 Task: Look for space in Miranda de Ebro, Spain from 1st August, 2023 to 5th August, 2023 for 1 adult in price range Rs.6000 to Rs.15000. Place can be entire place with 1  bedroom having 1 bed and 1 bathroom. Property type can be house, flat, guest house. Amenities needed are: wifi, washing machine. Booking option can be shelf check-in. Required host language is English.
Action: Mouse moved to (265, 148)
Screenshot: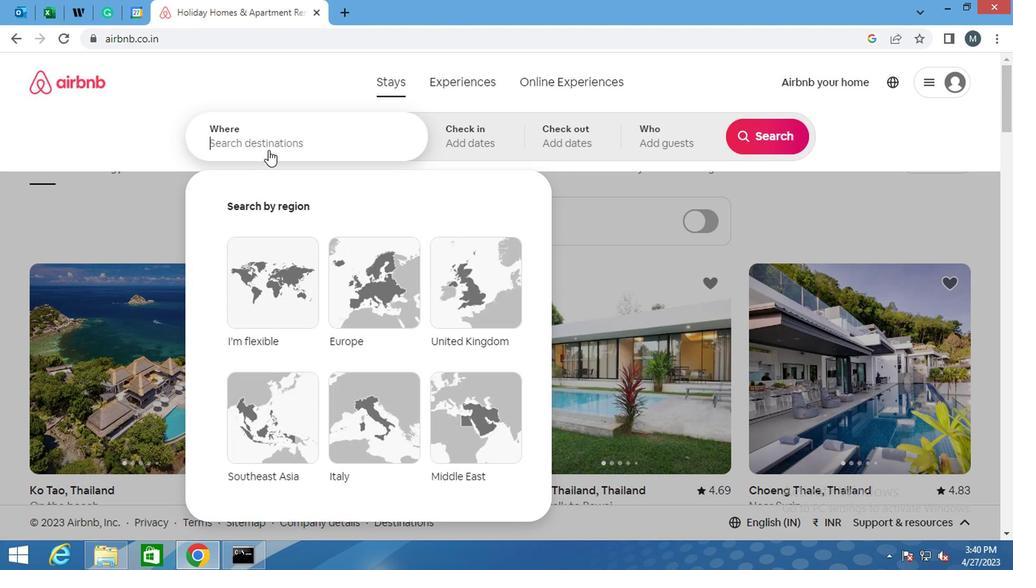 
Action: Mouse pressed left at (265, 148)
Screenshot: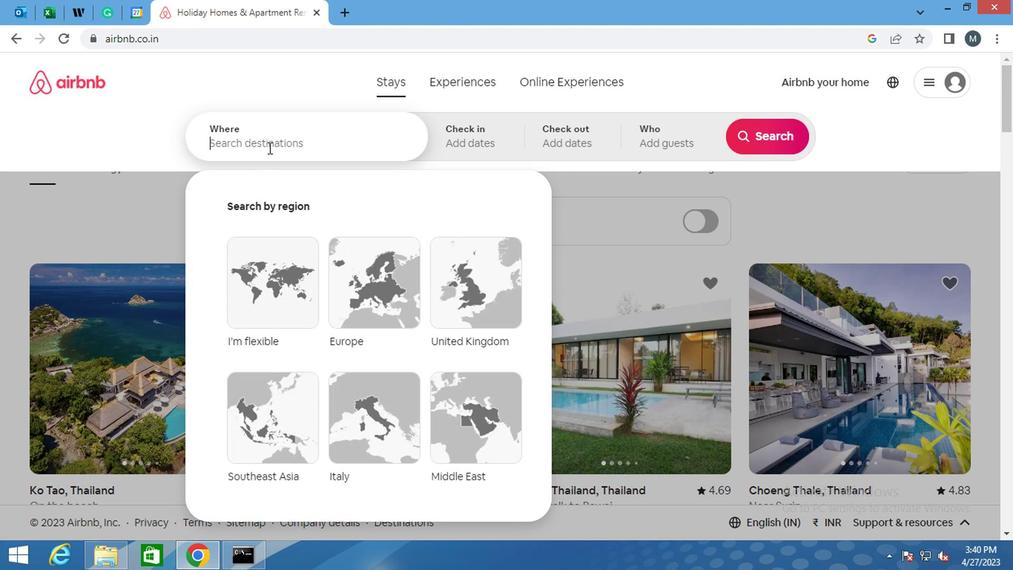 
Action: Mouse moved to (265, 147)
Screenshot: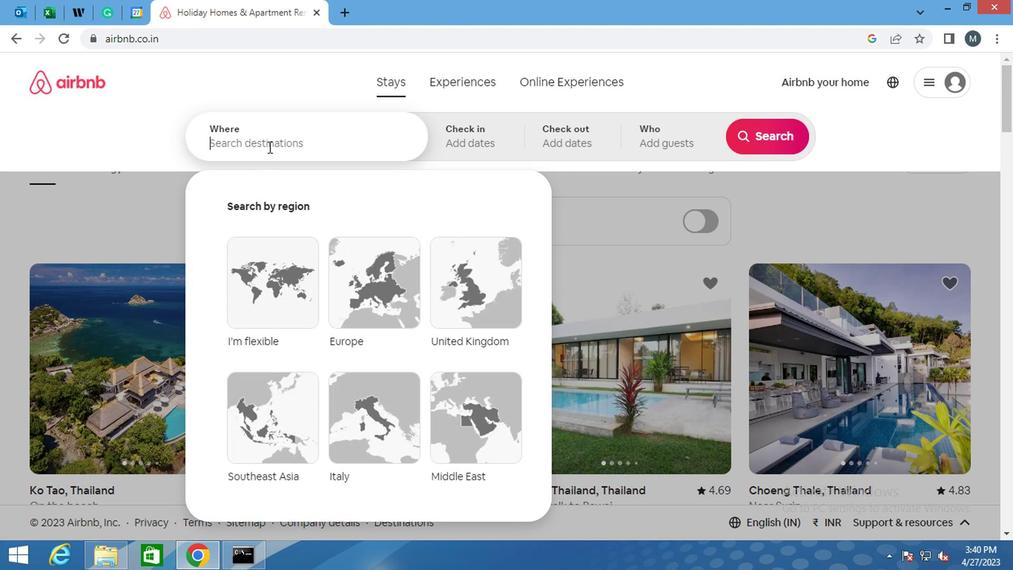 
Action: Key pressed <Key.shift>MIRANDA<Key.space>DE<Key.space><Key.shift>EBRO,<Key.space><Key.shift>S
Screenshot: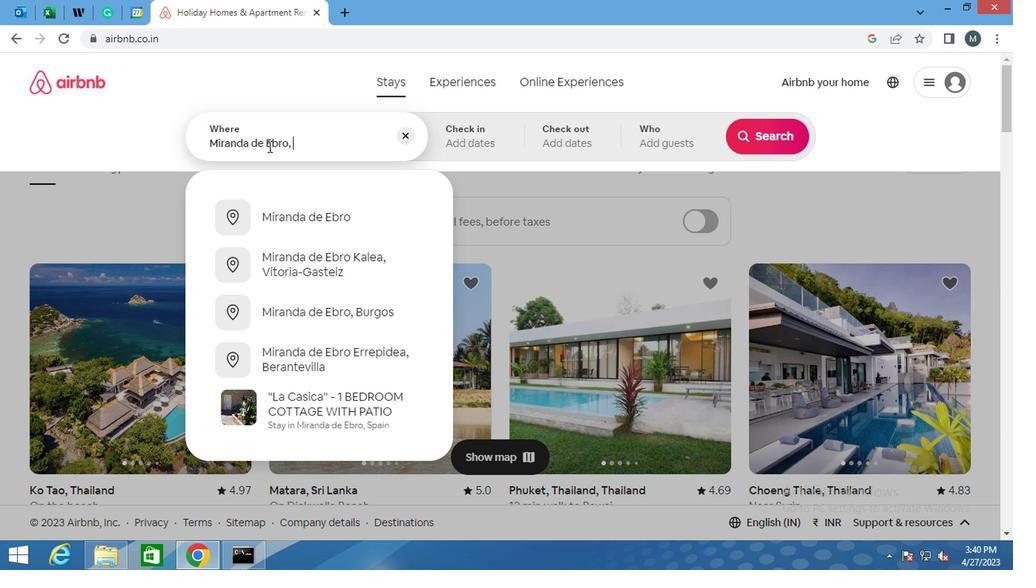 
Action: Mouse moved to (325, 224)
Screenshot: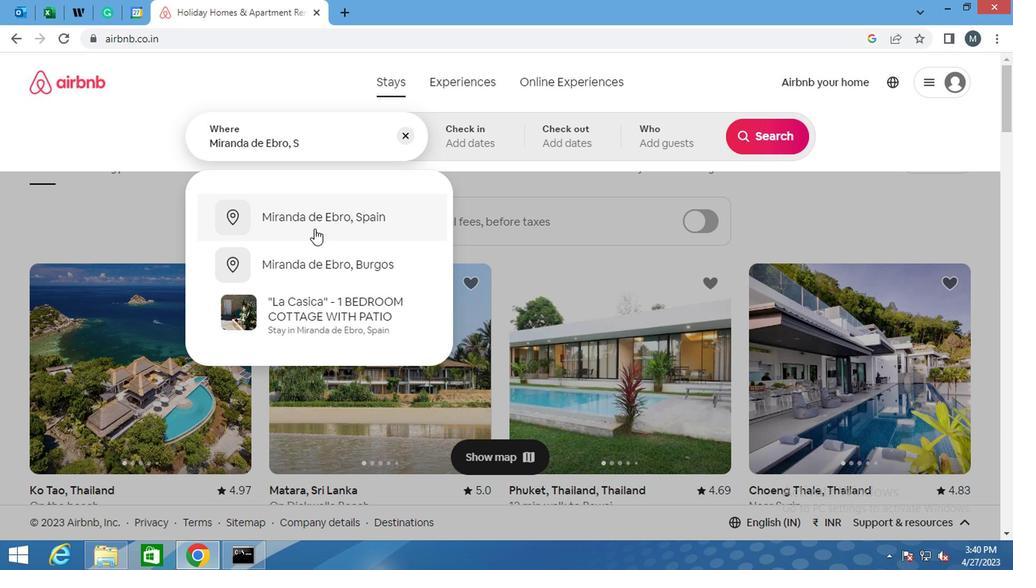 
Action: Mouse pressed left at (325, 224)
Screenshot: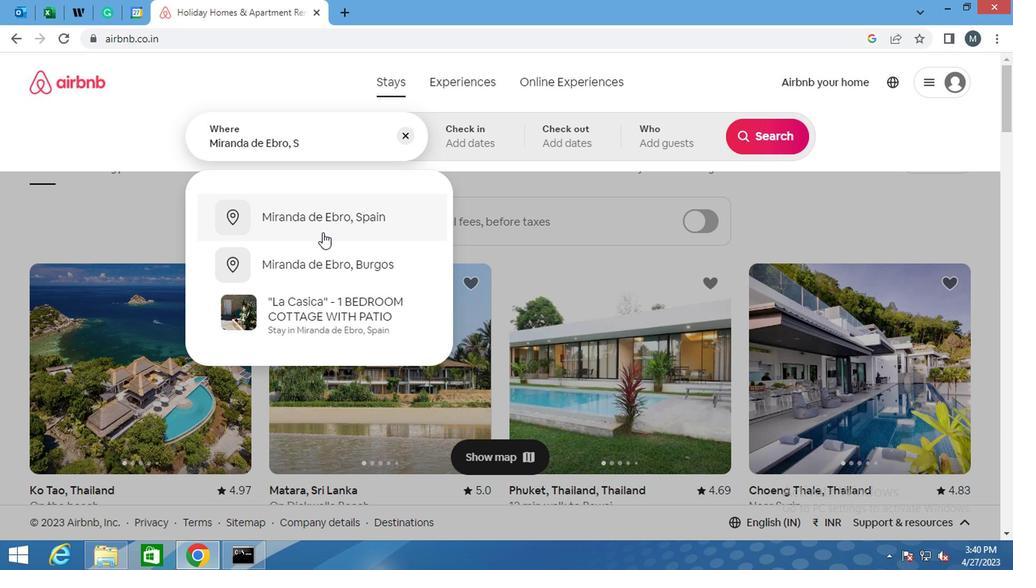 
Action: Mouse moved to (762, 252)
Screenshot: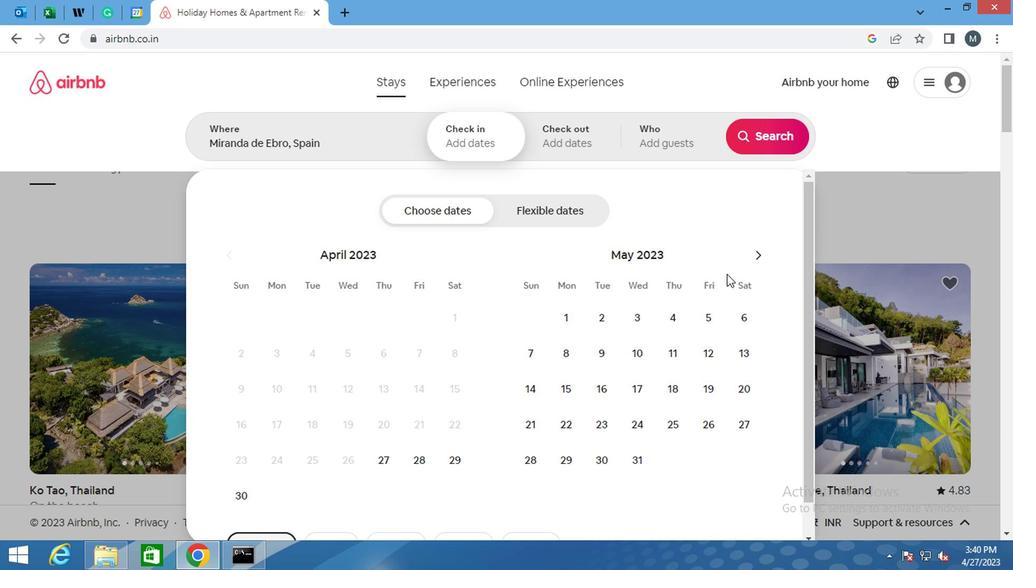 
Action: Mouse pressed left at (762, 252)
Screenshot: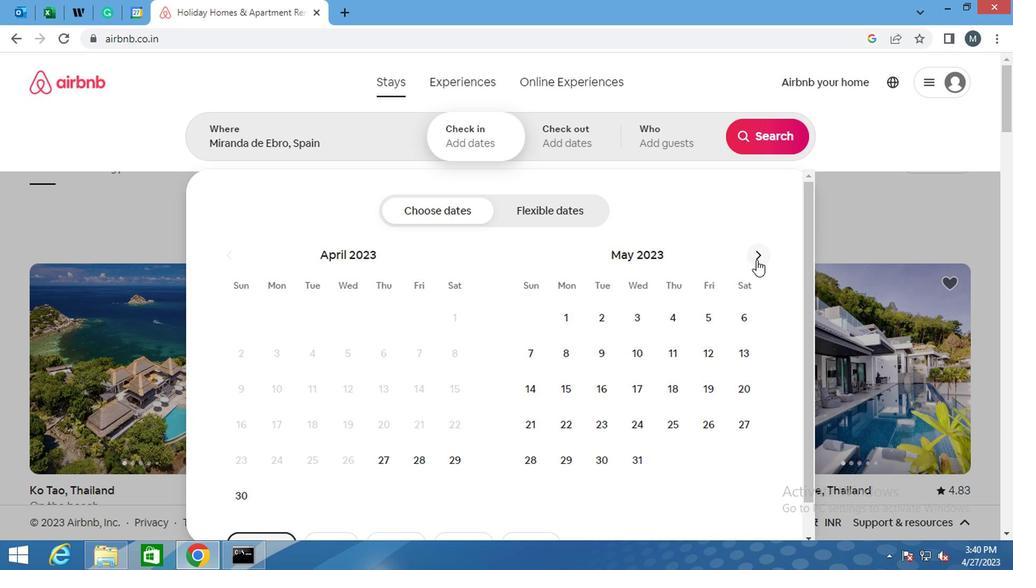 
Action: Mouse moved to (758, 257)
Screenshot: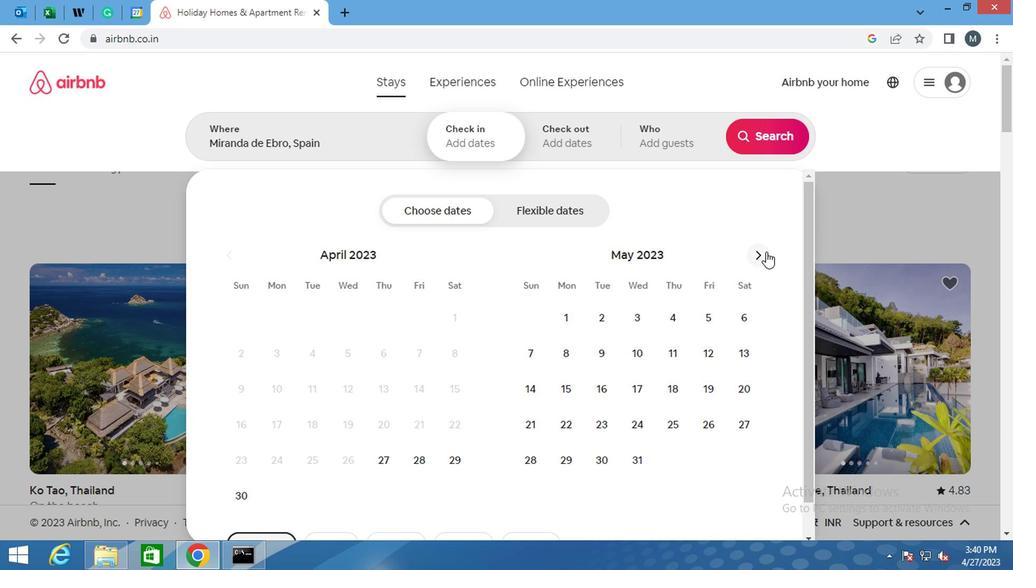 
Action: Mouse pressed left at (758, 257)
Screenshot: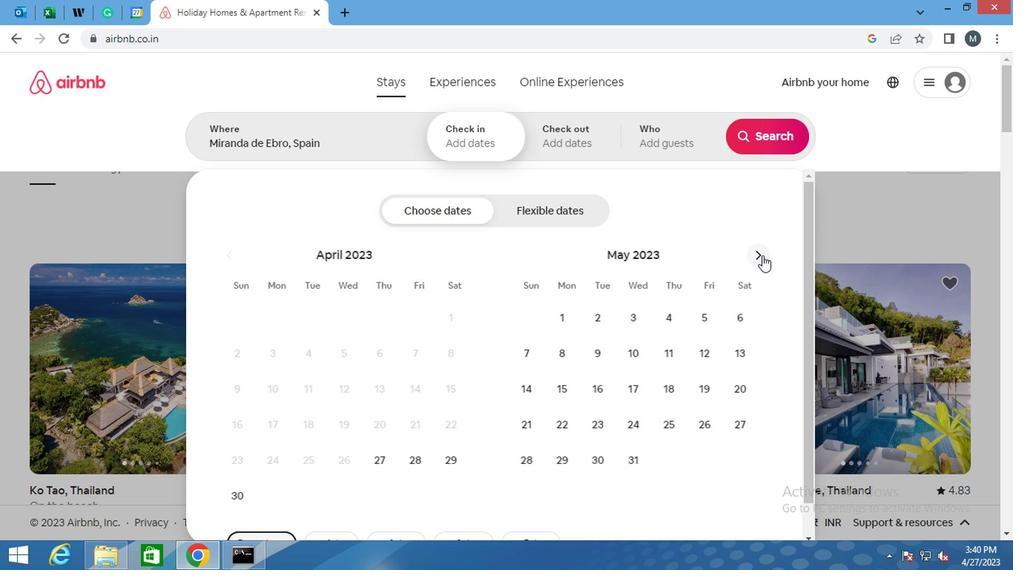 
Action: Mouse pressed left at (758, 257)
Screenshot: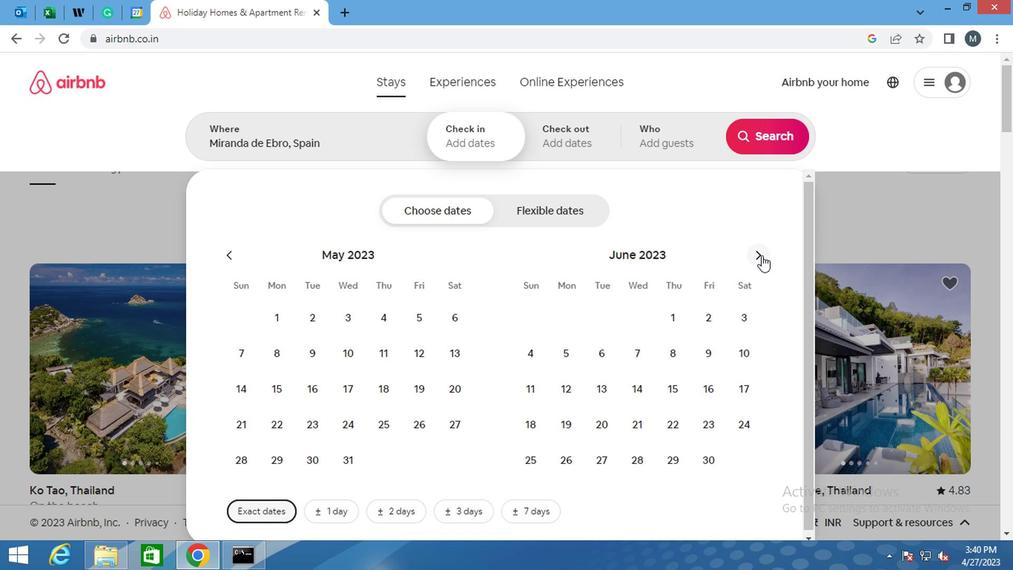 
Action: Mouse moved to (604, 326)
Screenshot: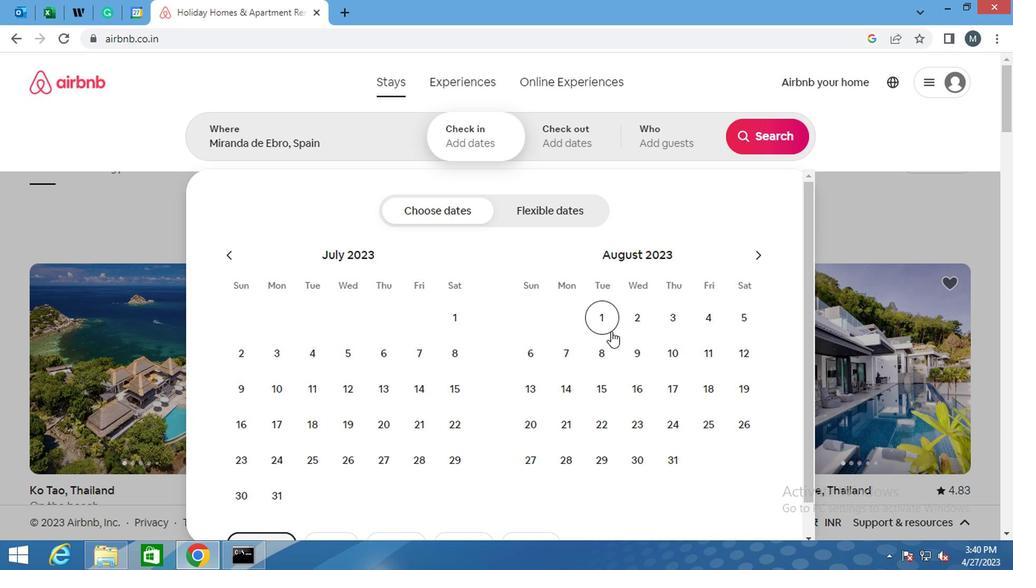 
Action: Mouse pressed left at (604, 326)
Screenshot: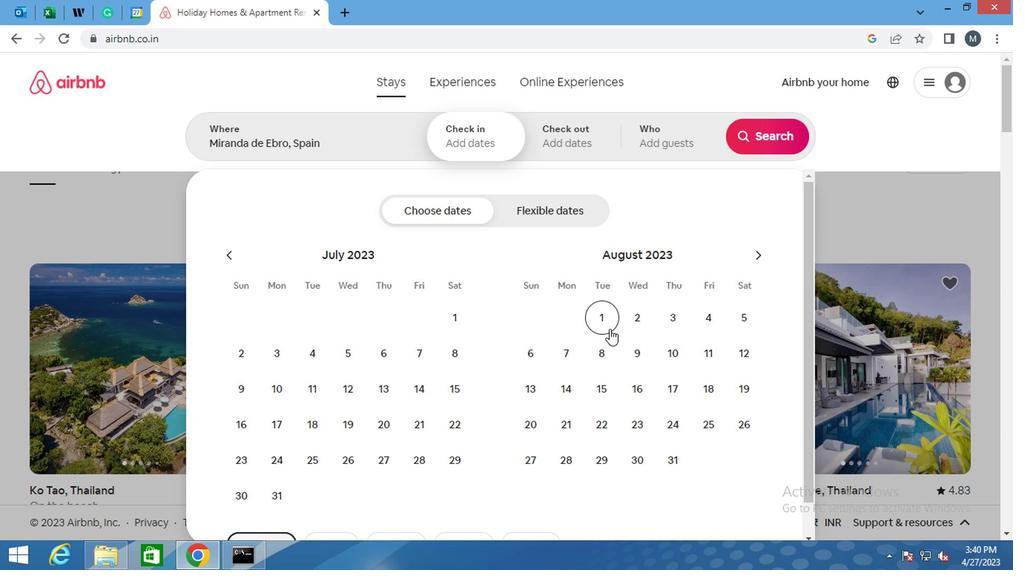 
Action: Mouse moved to (736, 320)
Screenshot: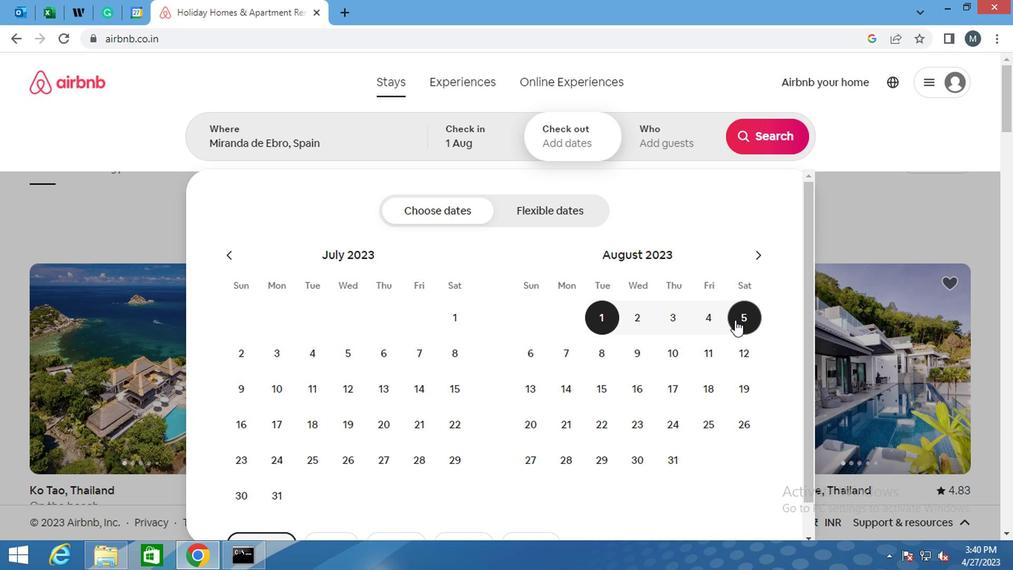 
Action: Mouse pressed left at (736, 320)
Screenshot: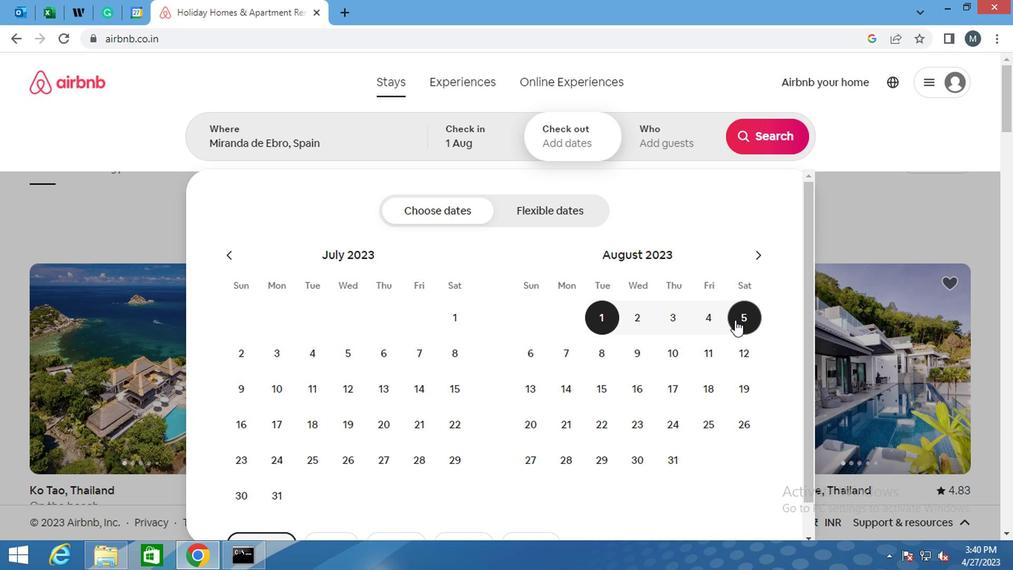 
Action: Mouse moved to (653, 139)
Screenshot: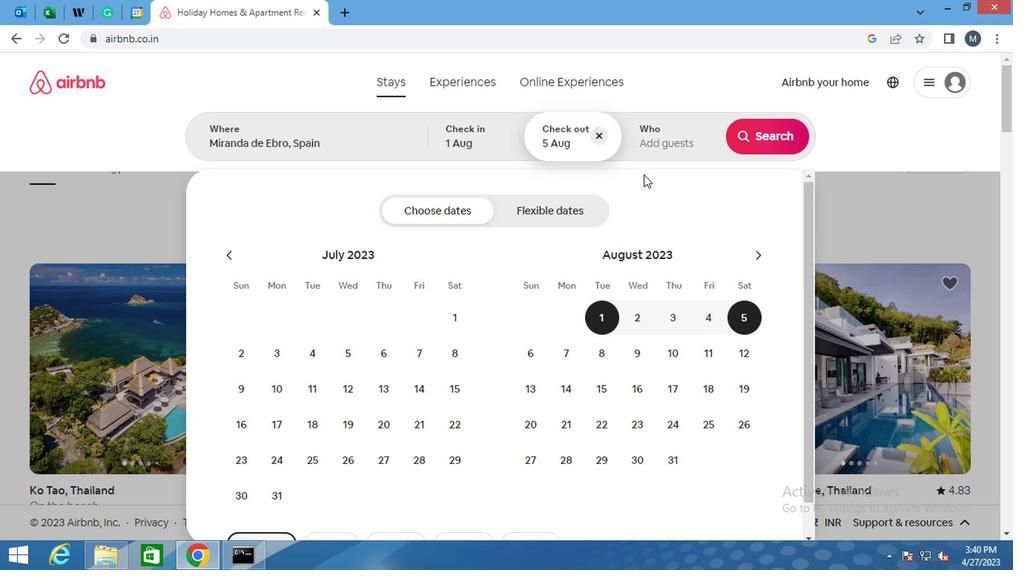 
Action: Mouse pressed left at (653, 139)
Screenshot: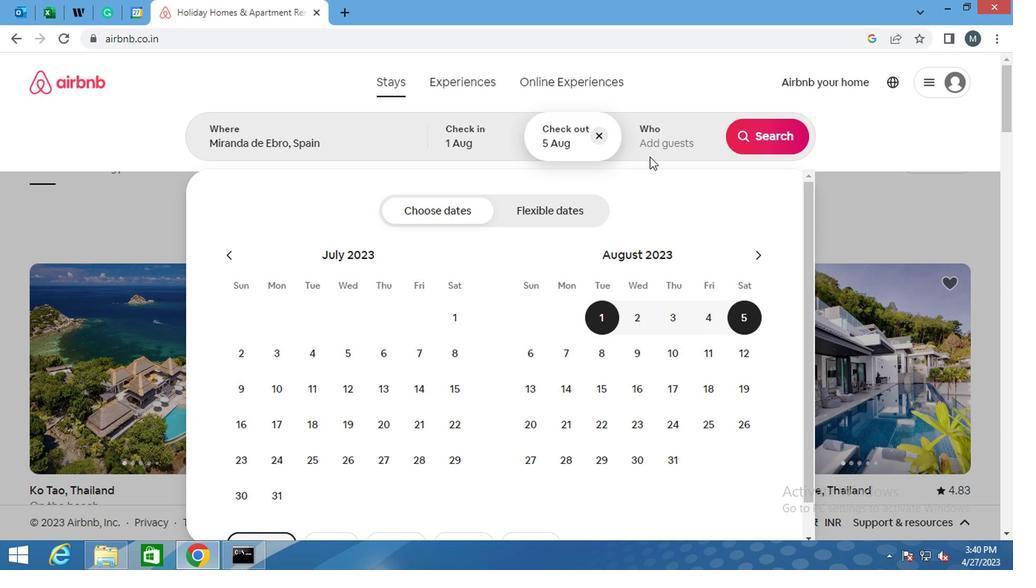 
Action: Mouse moved to (770, 212)
Screenshot: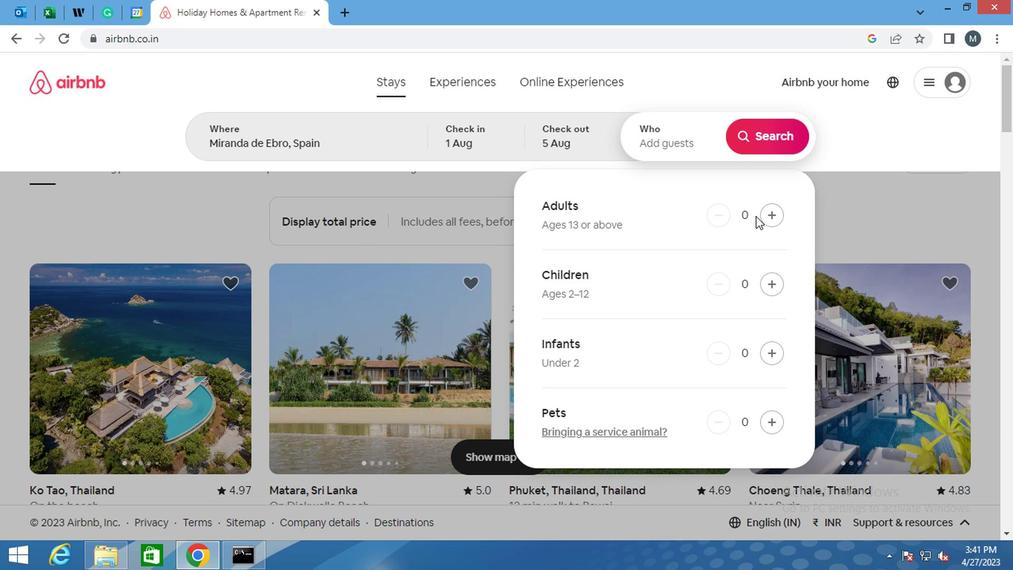 
Action: Mouse pressed left at (770, 212)
Screenshot: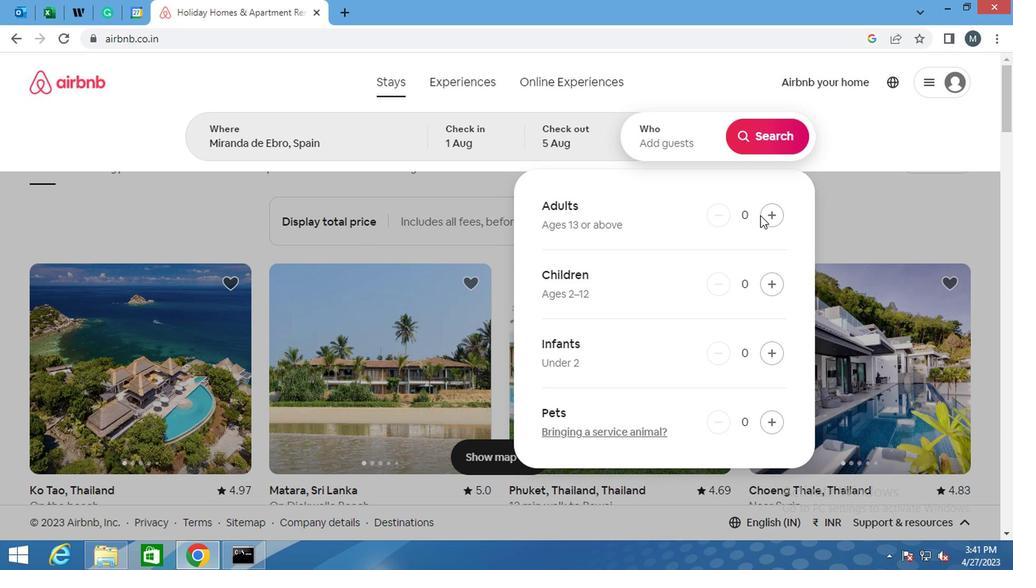 
Action: Mouse moved to (767, 139)
Screenshot: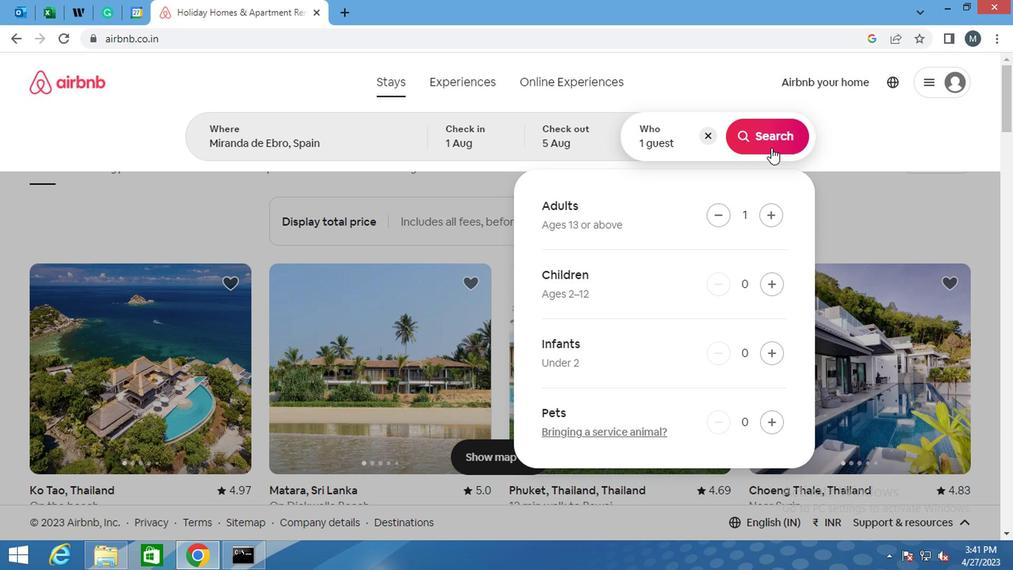 
Action: Mouse pressed left at (767, 139)
Screenshot: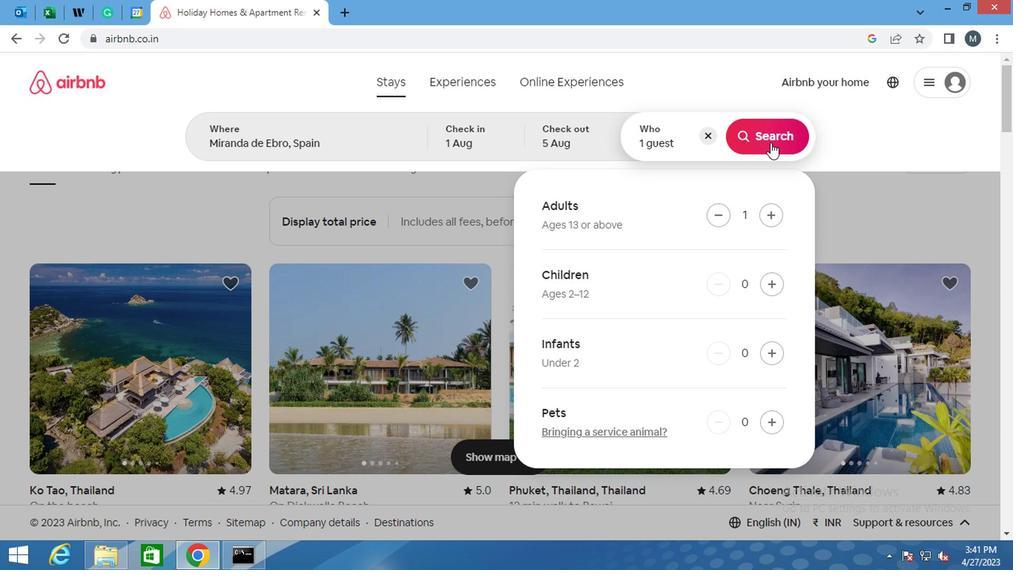 
Action: Mouse moved to (953, 142)
Screenshot: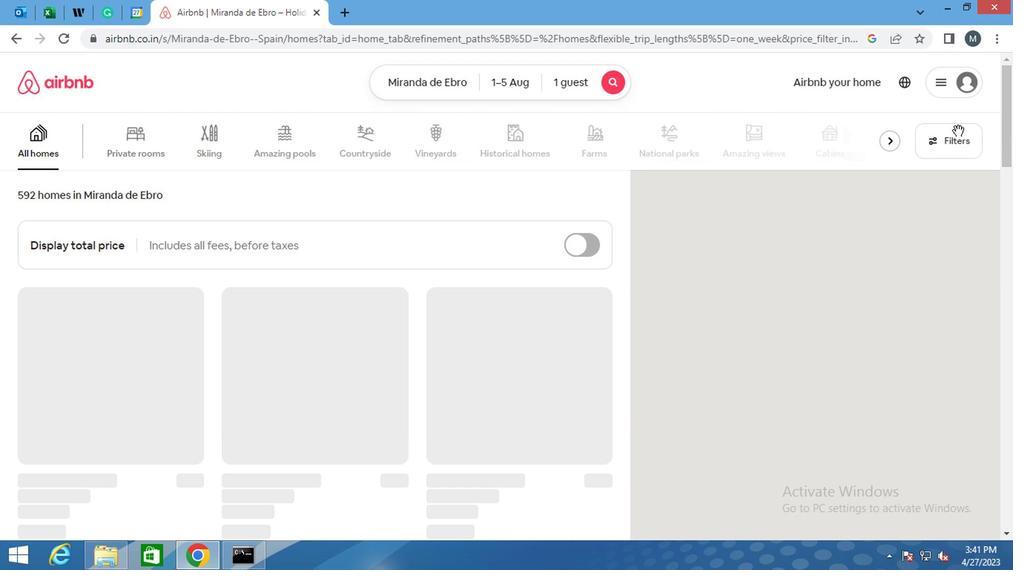 
Action: Mouse pressed left at (953, 142)
Screenshot: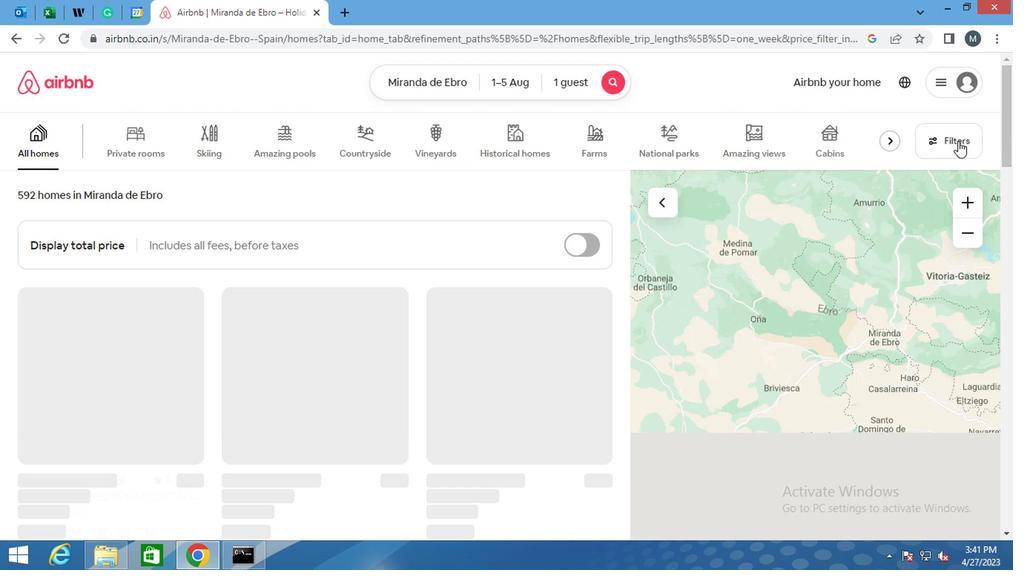 
Action: Mouse moved to (352, 332)
Screenshot: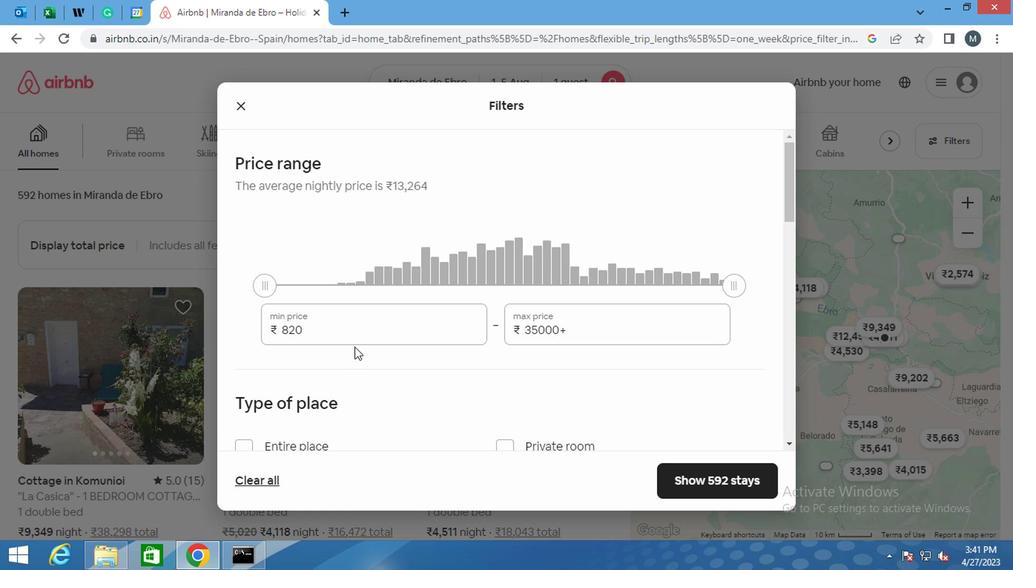 
Action: Mouse pressed left at (352, 332)
Screenshot: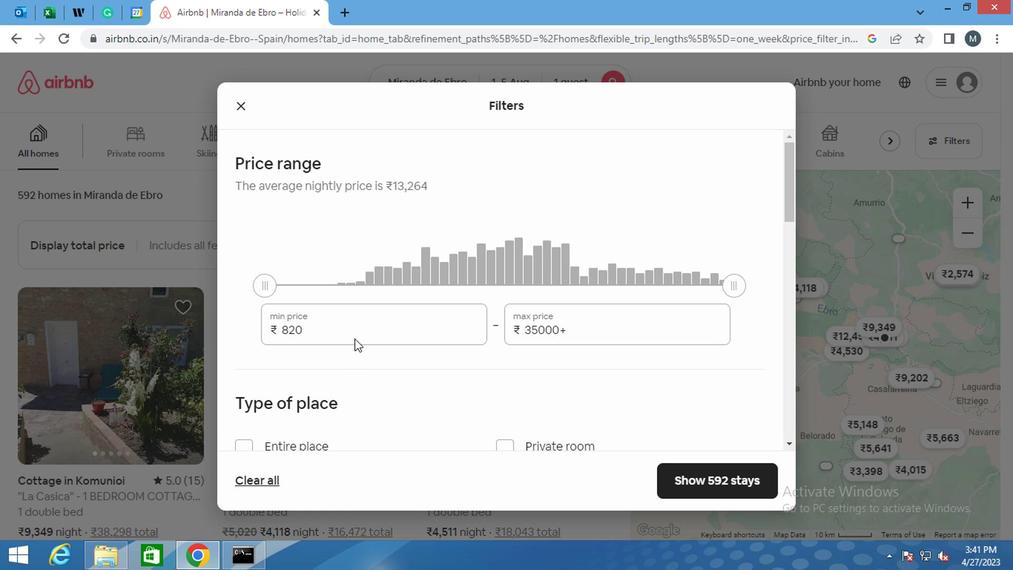 
Action: Mouse moved to (216, 343)
Screenshot: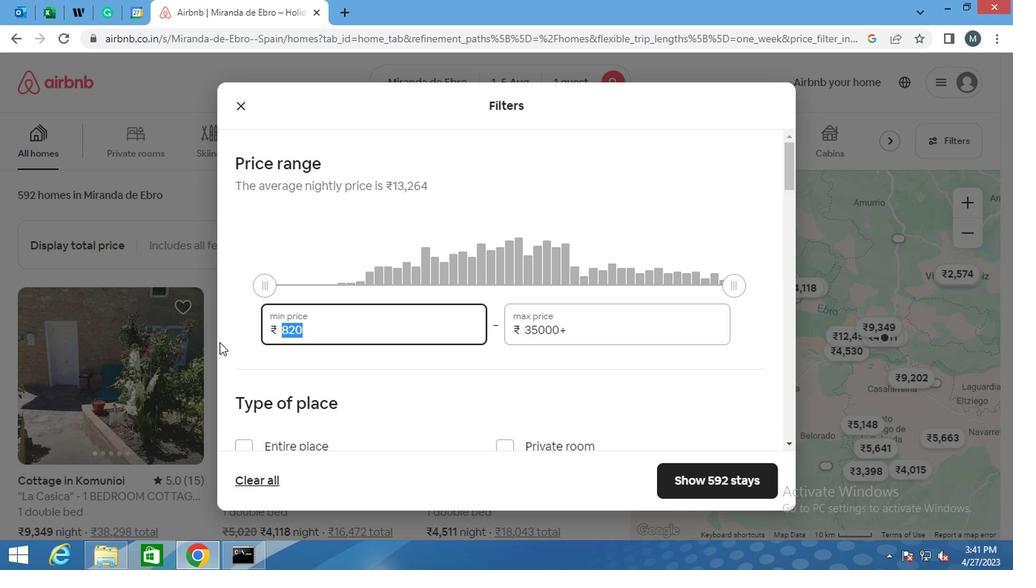 
Action: Key pressed 6000
Screenshot: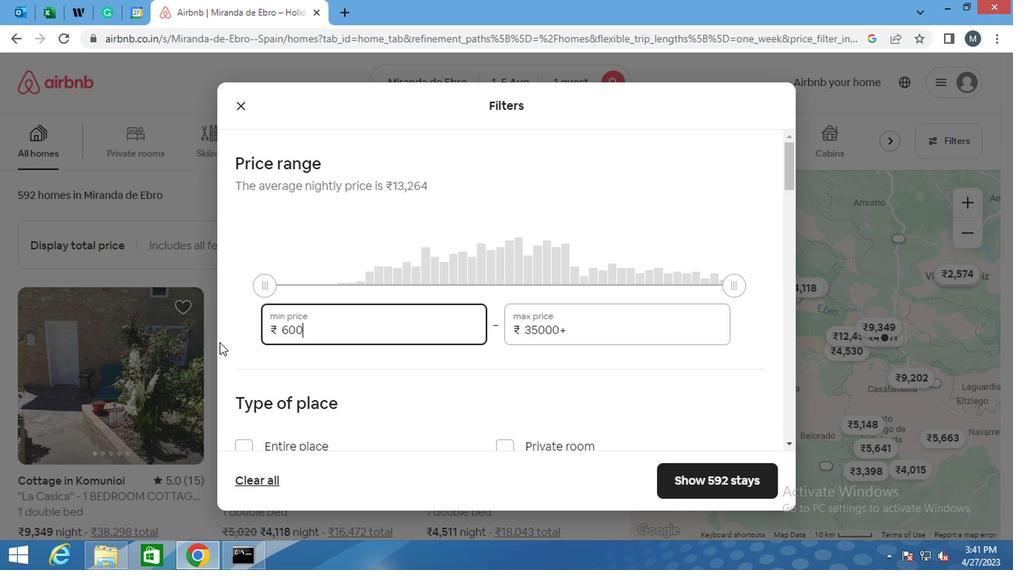 
Action: Mouse moved to (563, 332)
Screenshot: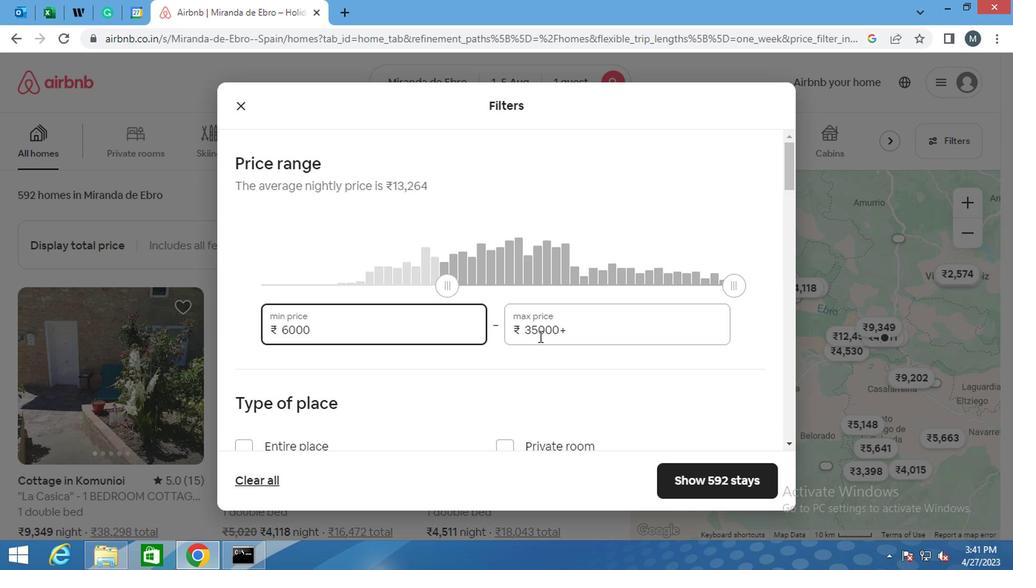 
Action: Mouse pressed left at (563, 332)
Screenshot: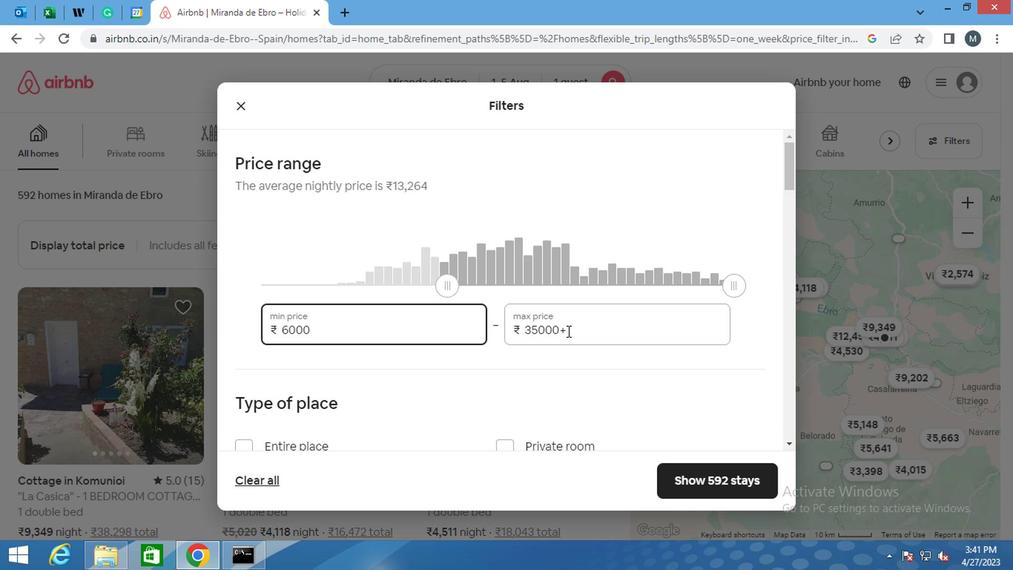 
Action: Mouse moved to (493, 333)
Screenshot: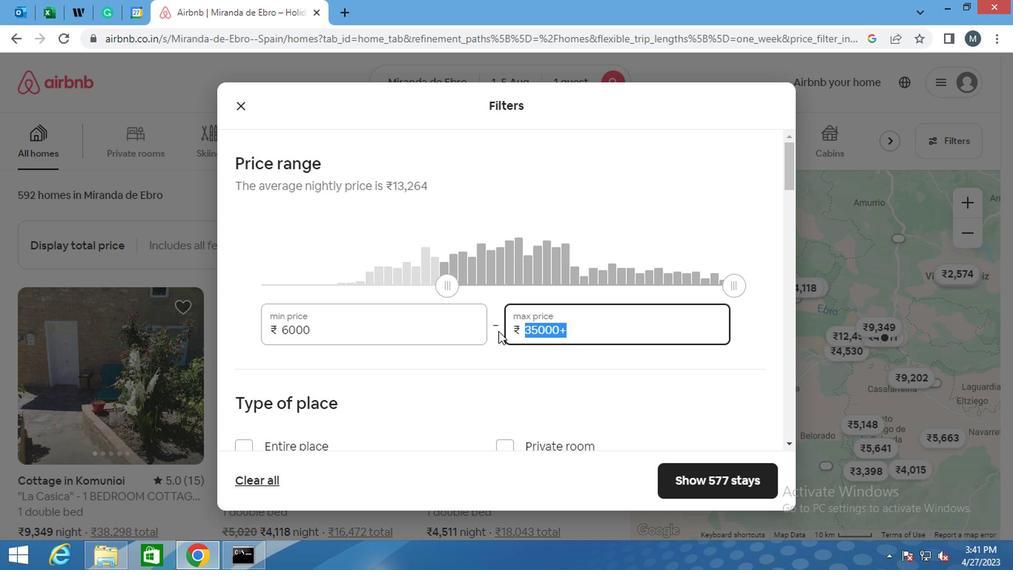 
Action: Key pressed 1
Screenshot: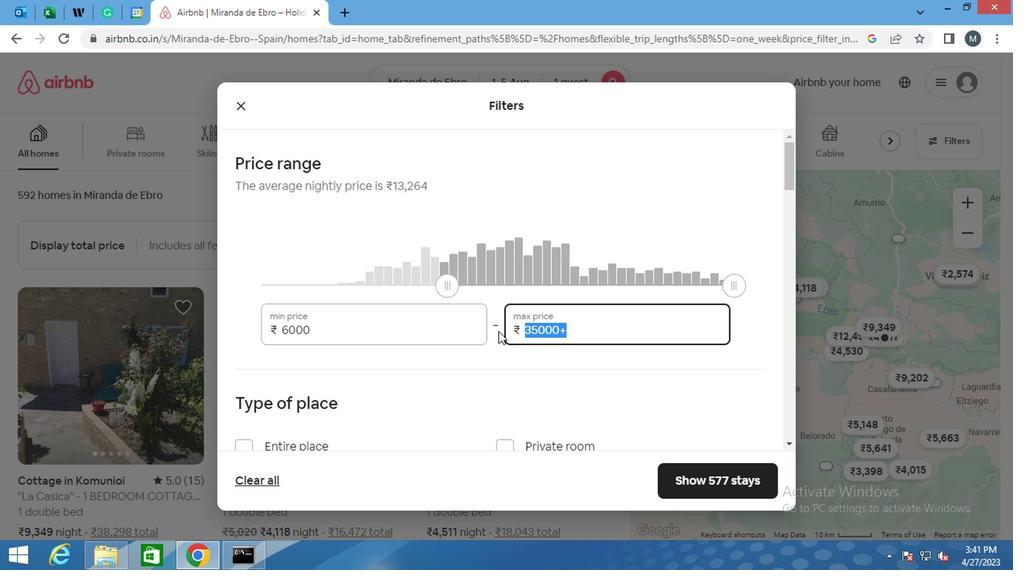 
Action: Mouse moved to (491, 333)
Screenshot: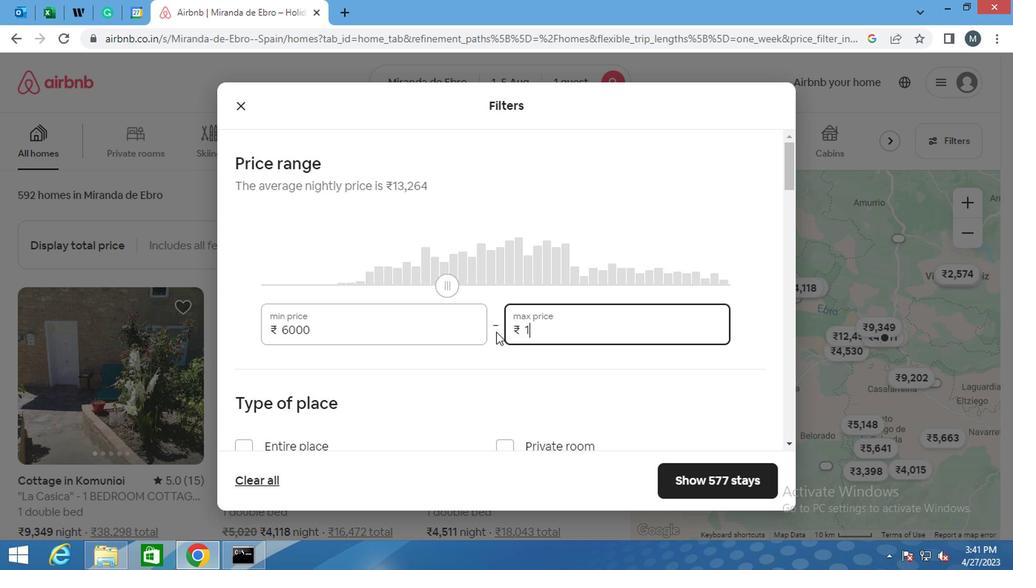 
Action: Key pressed 5000
Screenshot: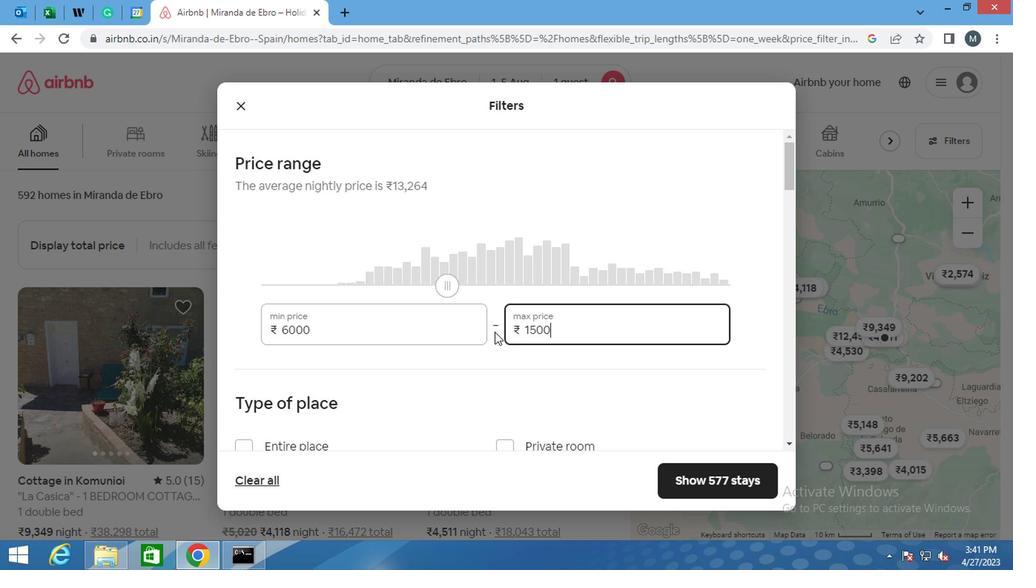 
Action: Mouse moved to (445, 328)
Screenshot: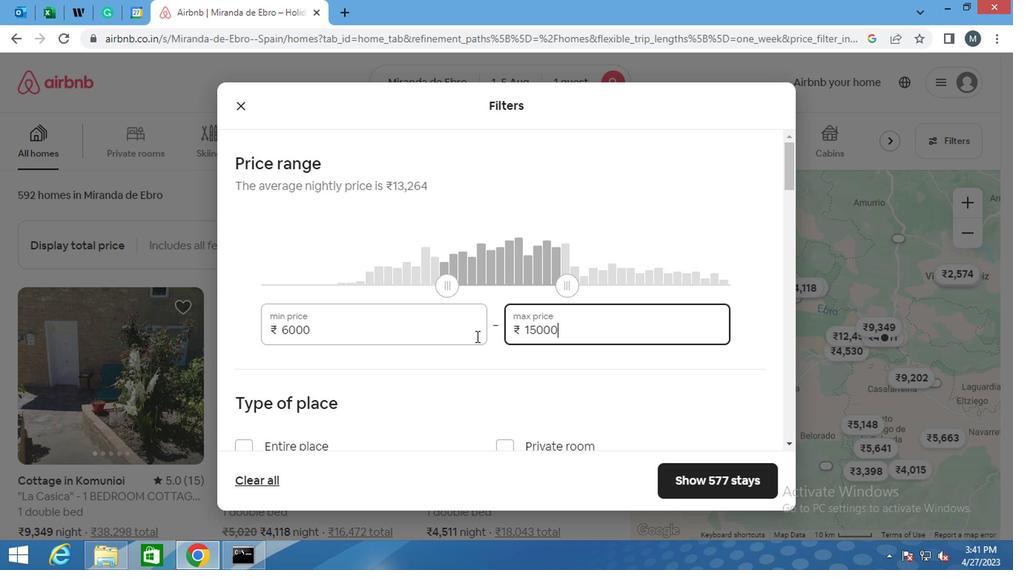
Action: Mouse scrolled (445, 328) with delta (0, 0)
Screenshot: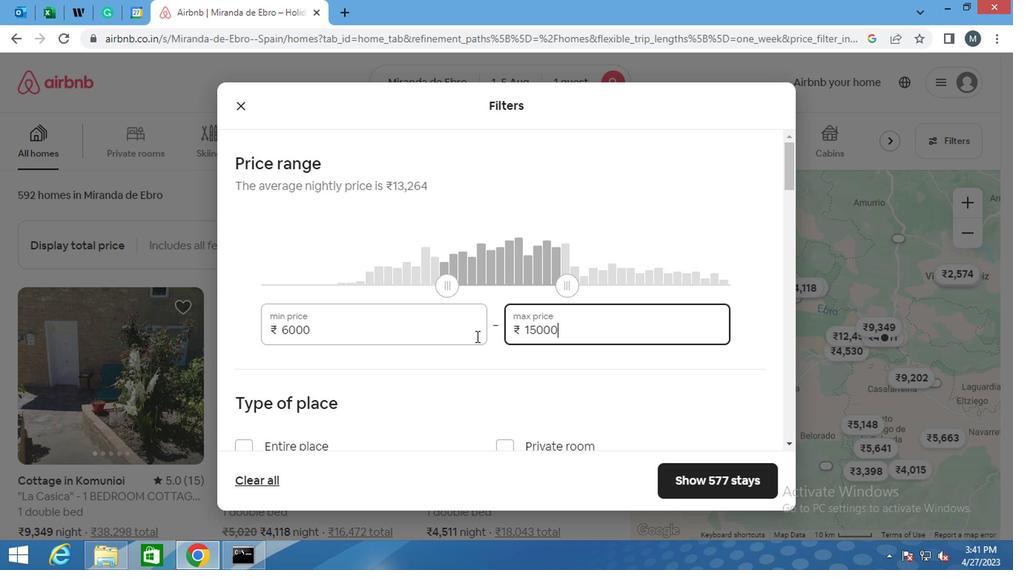 
Action: Mouse moved to (443, 328)
Screenshot: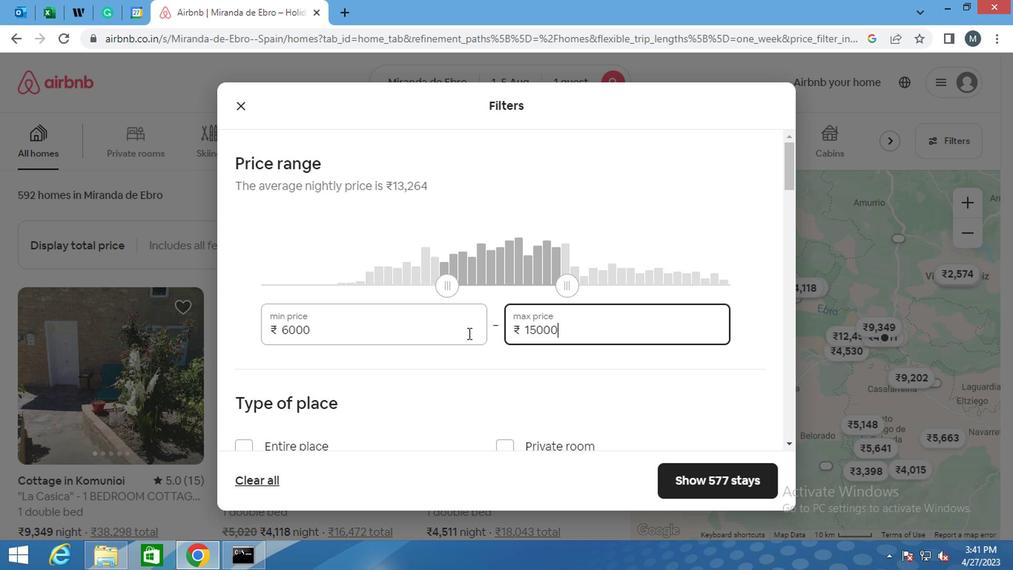 
Action: Mouse scrolled (443, 328) with delta (0, 0)
Screenshot: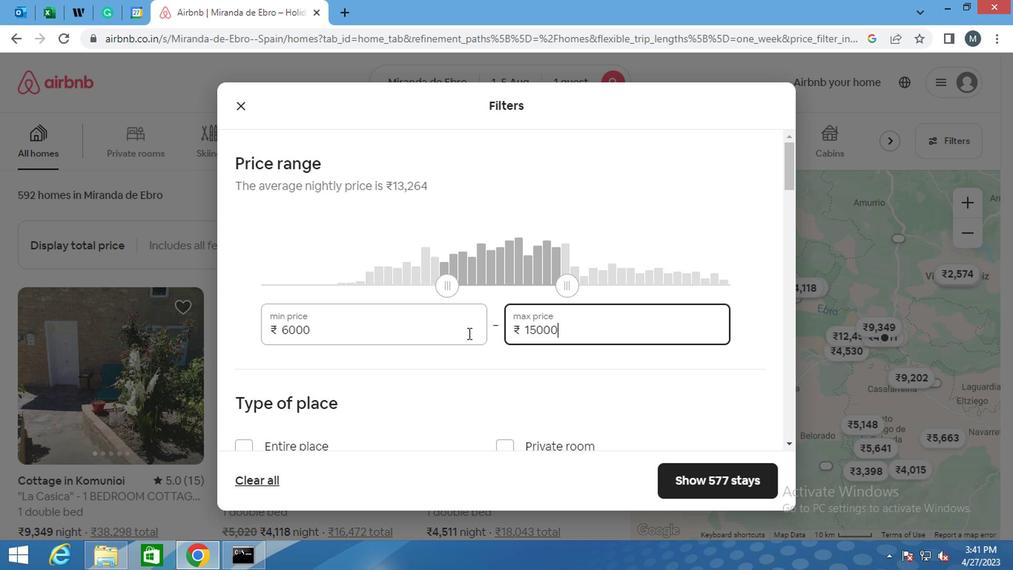 
Action: Mouse moved to (233, 299)
Screenshot: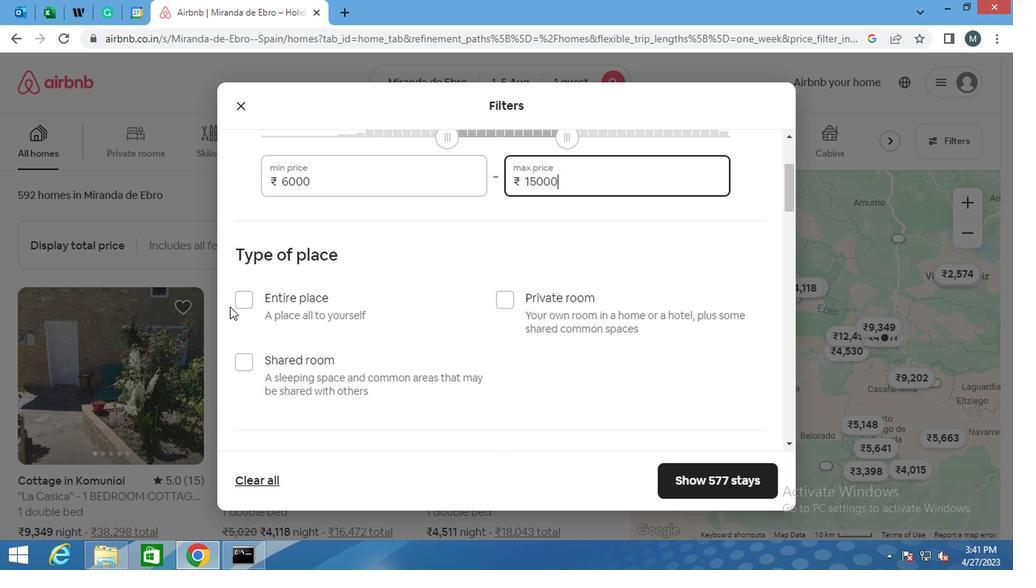 
Action: Mouse pressed left at (233, 299)
Screenshot: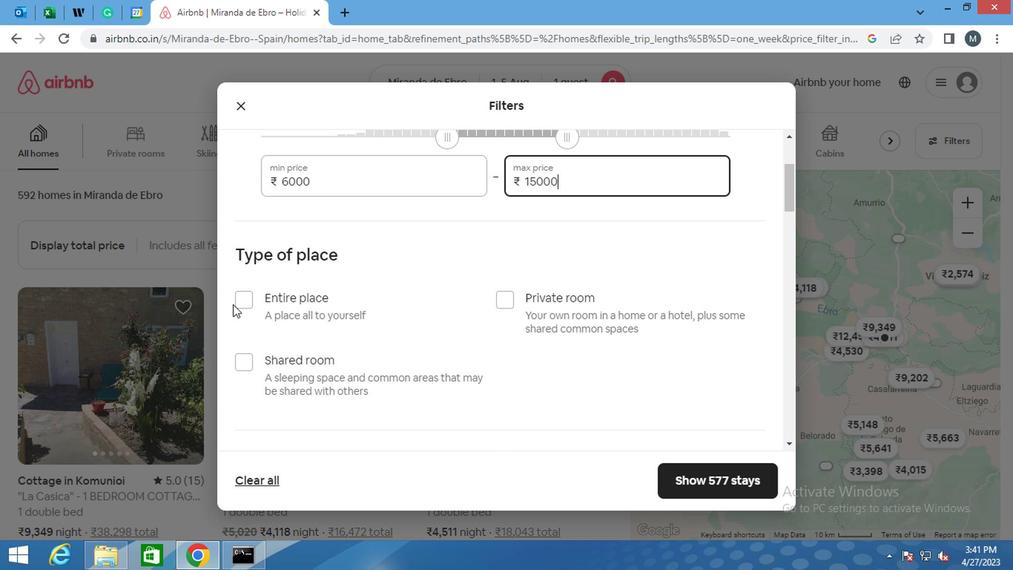 
Action: Mouse moved to (299, 312)
Screenshot: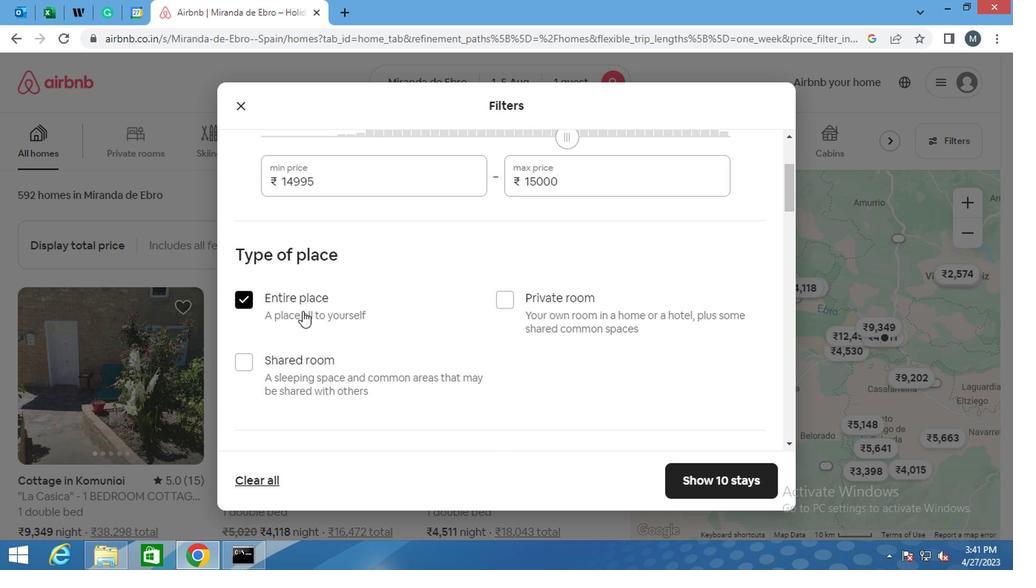 
Action: Mouse scrolled (299, 311) with delta (0, 0)
Screenshot: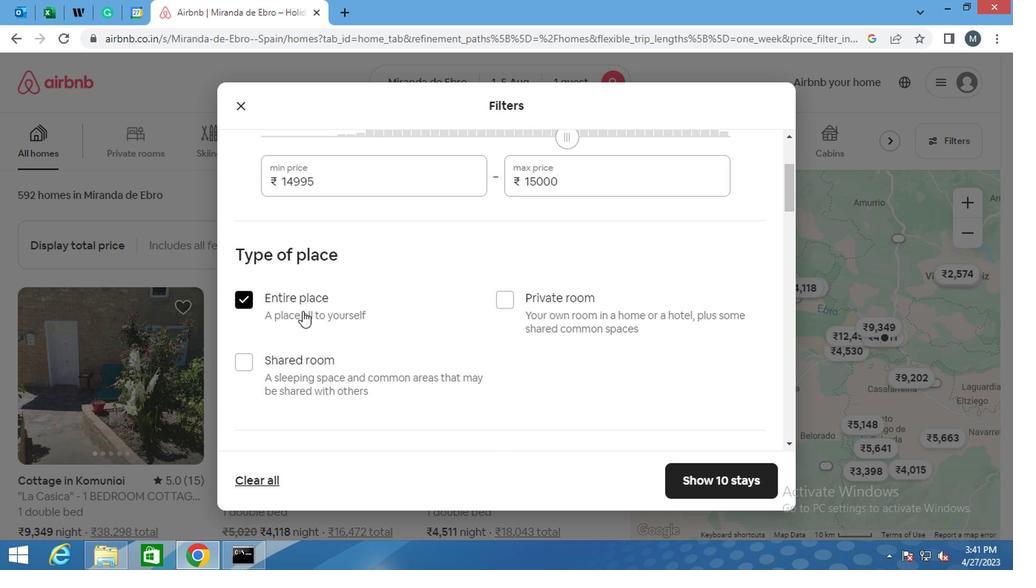 
Action: Mouse moved to (299, 312)
Screenshot: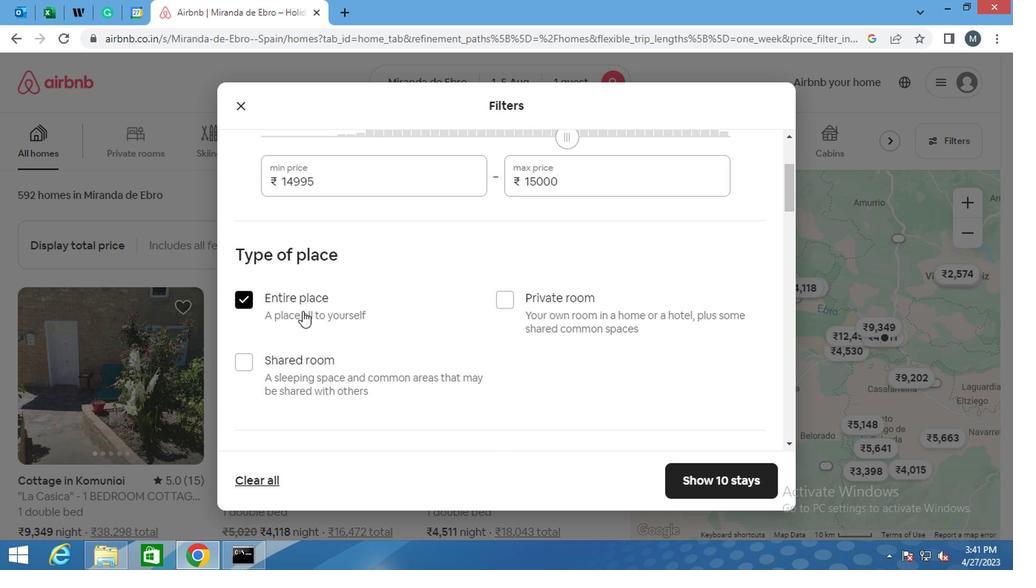
Action: Mouse scrolled (299, 311) with delta (0, 0)
Screenshot: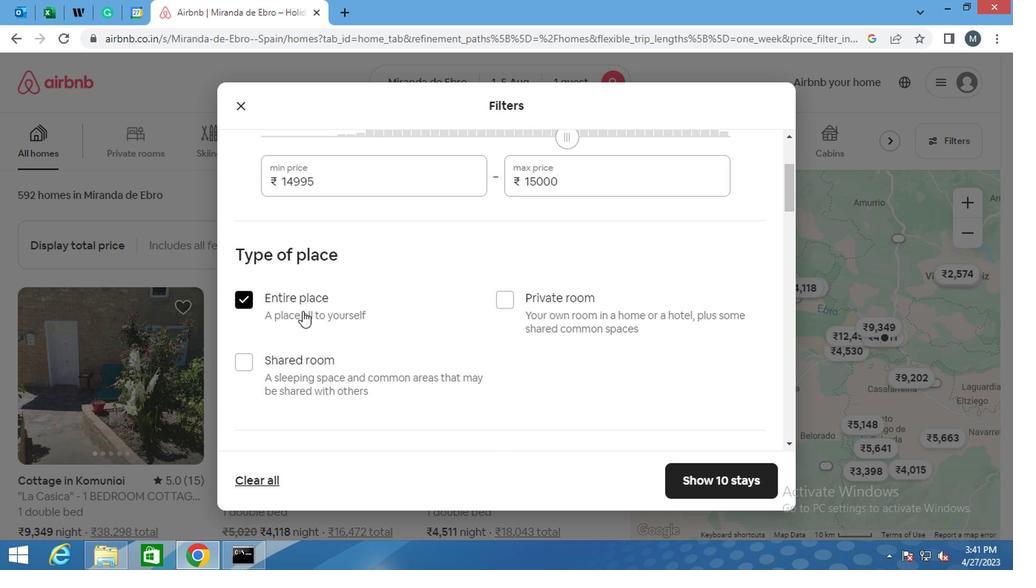 
Action: Mouse moved to (296, 322)
Screenshot: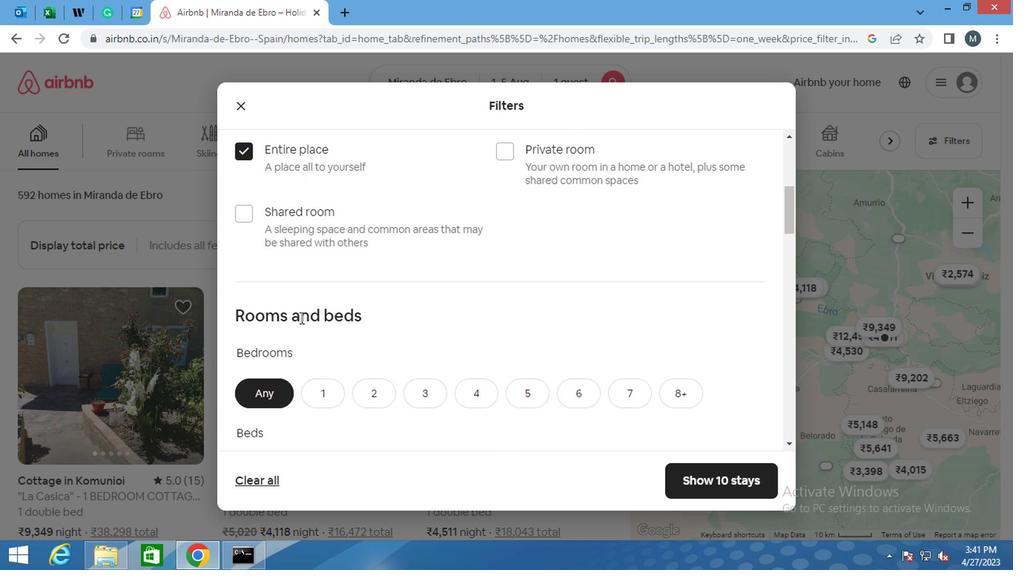 
Action: Mouse scrolled (296, 321) with delta (0, -1)
Screenshot: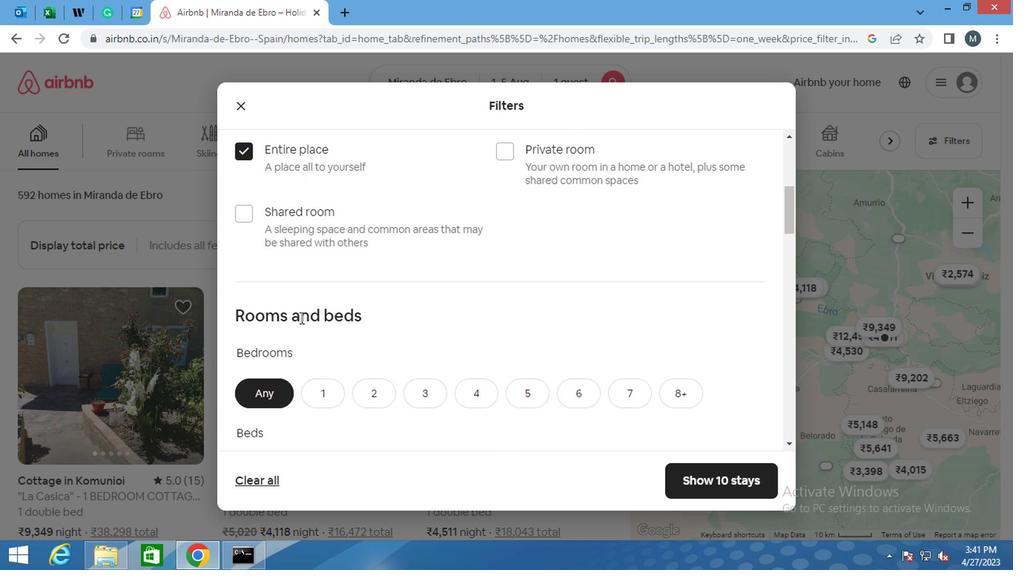 
Action: Mouse moved to (311, 317)
Screenshot: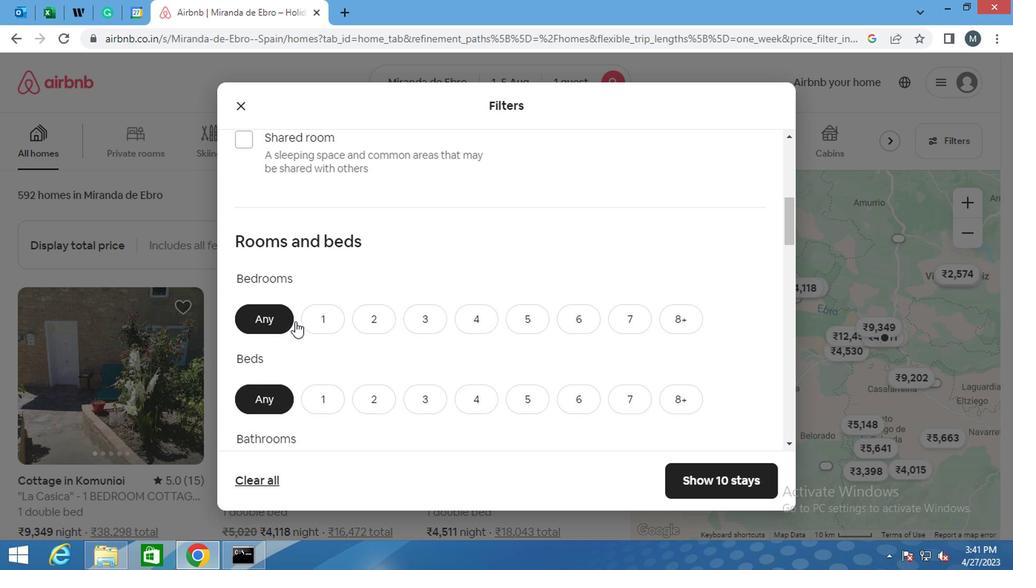 
Action: Mouse pressed left at (311, 317)
Screenshot: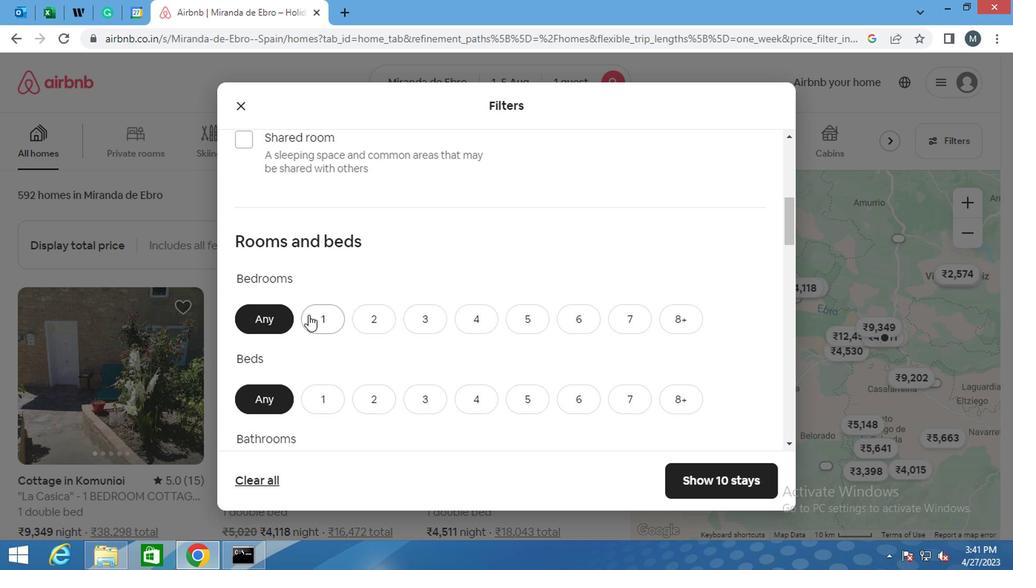 
Action: Mouse moved to (316, 327)
Screenshot: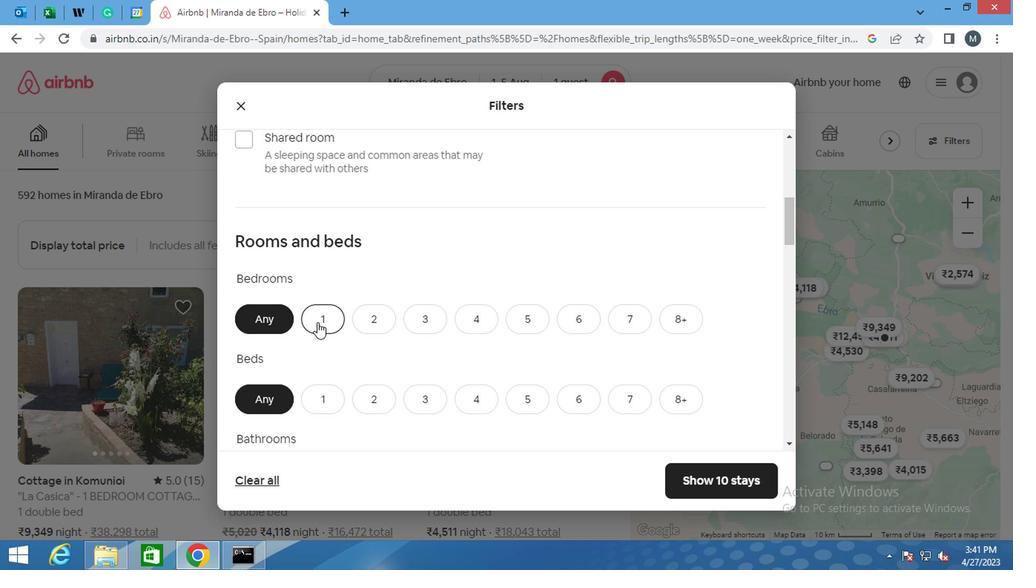 
Action: Mouse scrolled (316, 326) with delta (0, 0)
Screenshot: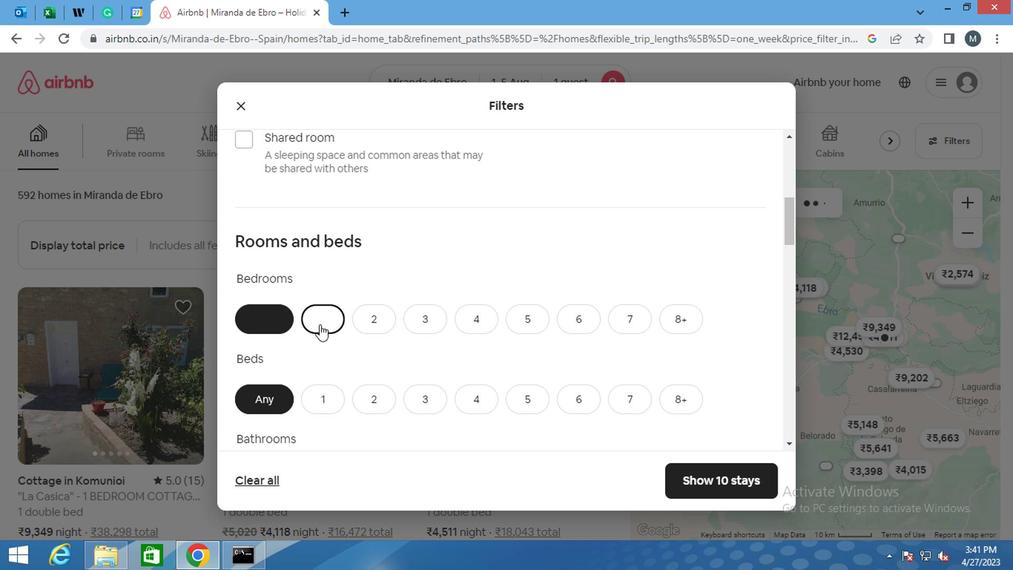 
Action: Mouse moved to (316, 329)
Screenshot: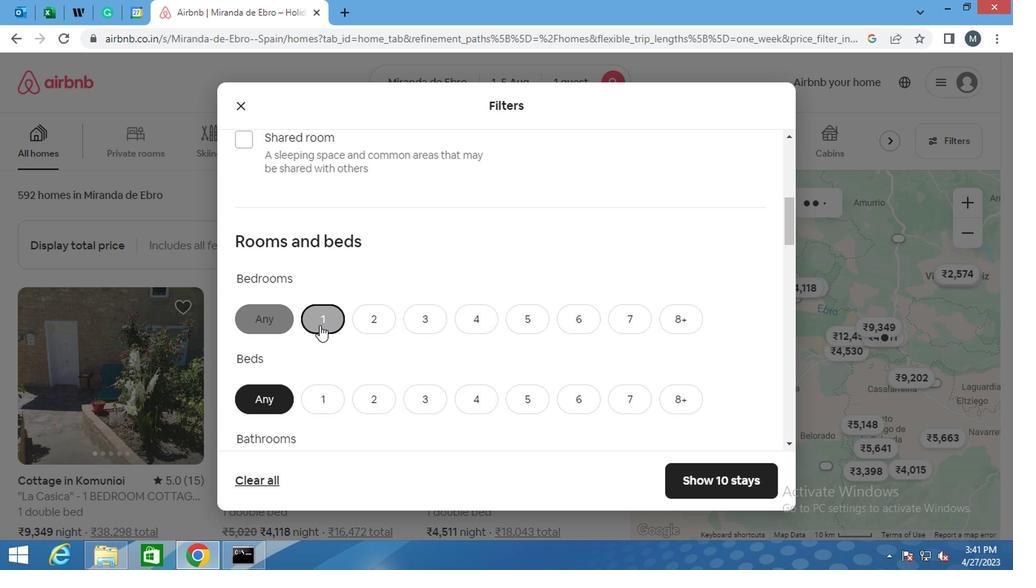 
Action: Mouse scrolled (316, 328) with delta (0, -1)
Screenshot: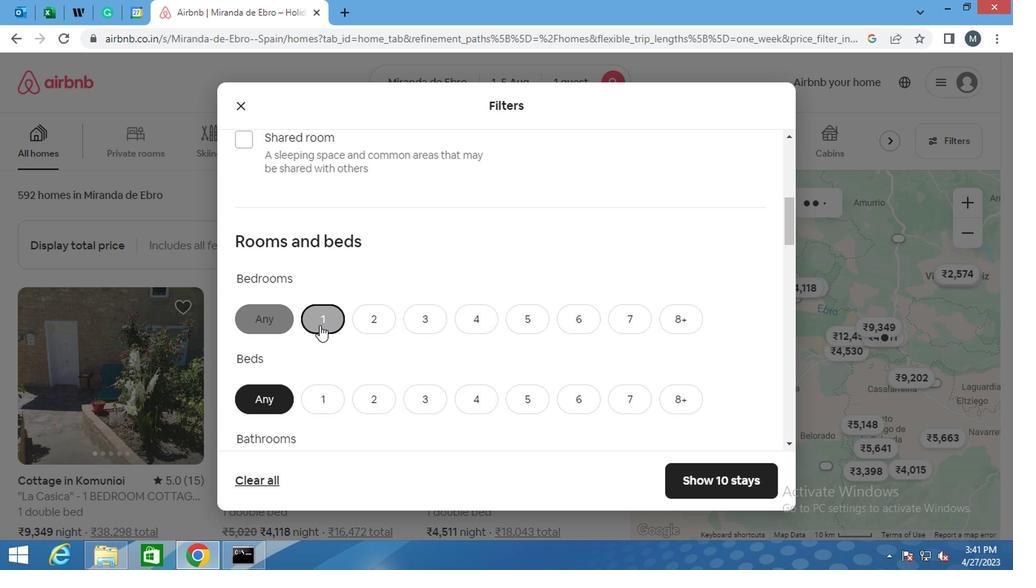 
Action: Mouse moved to (315, 255)
Screenshot: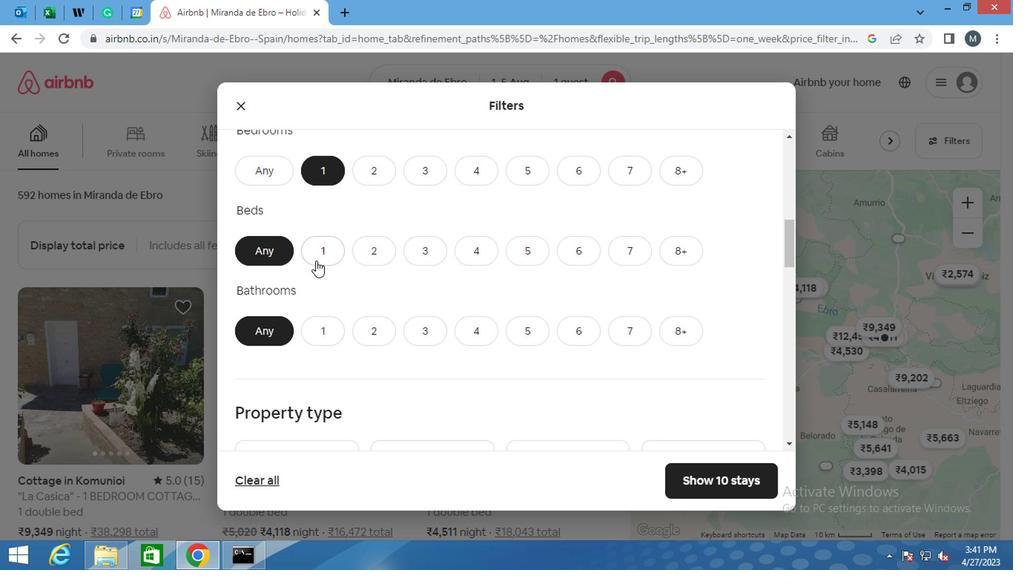 
Action: Mouse pressed left at (315, 255)
Screenshot: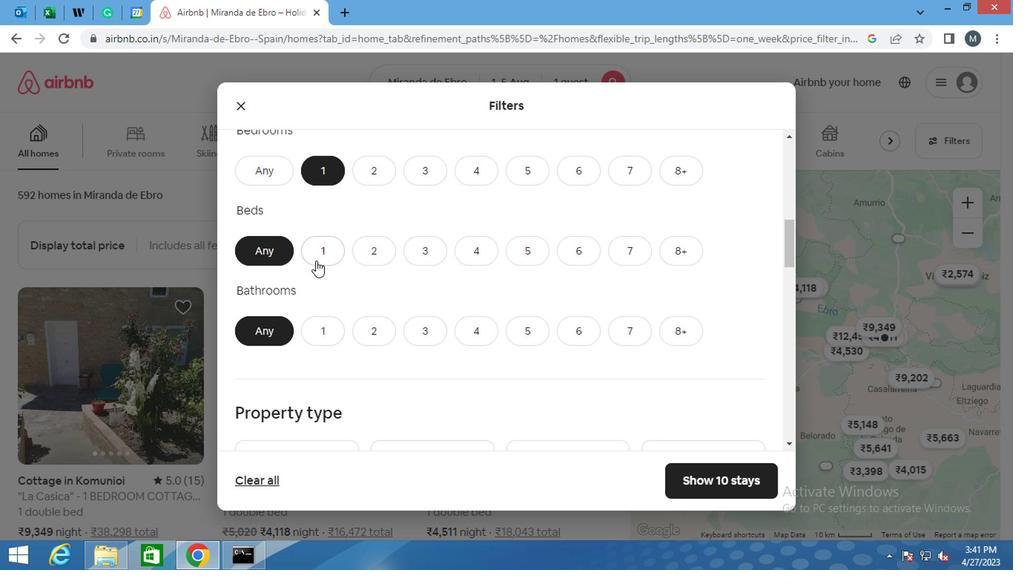 
Action: Mouse moved to (319, 337)
Screenshot: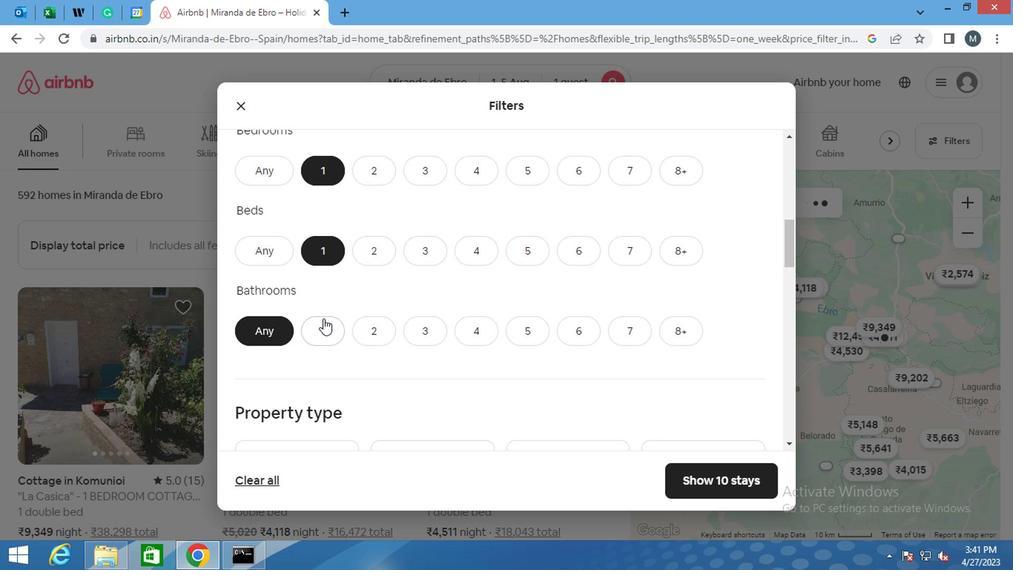 
Action: Mouse pressed left at (319, 337)
Screenshot: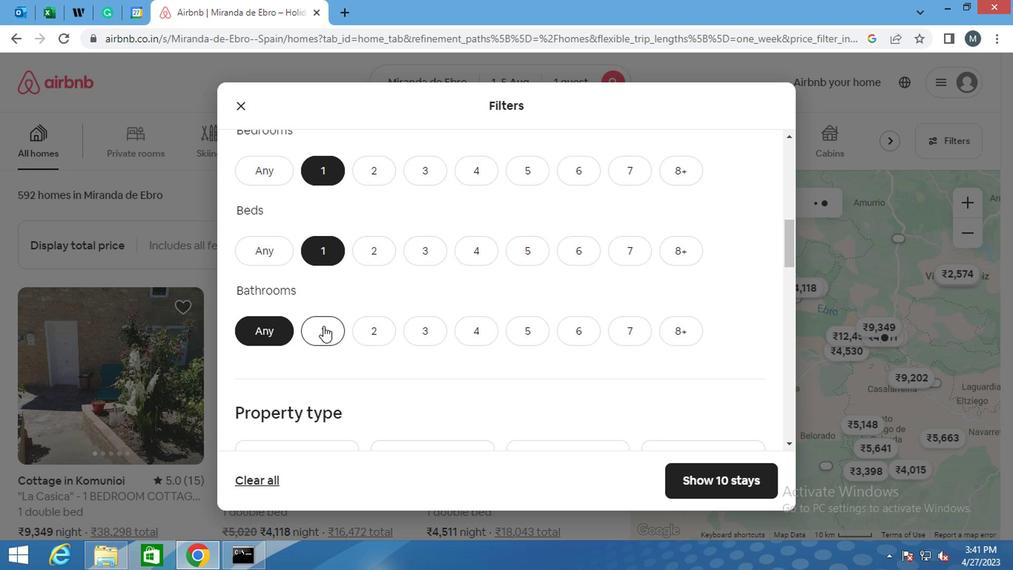 
Action: Mouse moved to (296, 330)
Screenshot: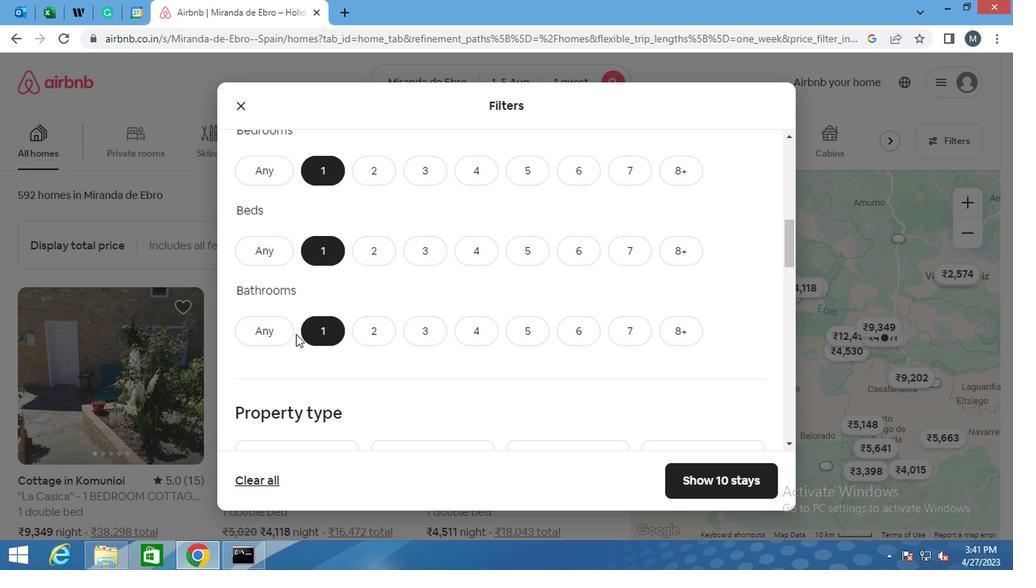 
Action: Mouse scrolled (296, 329) with delta (0, 0)
Screenshot: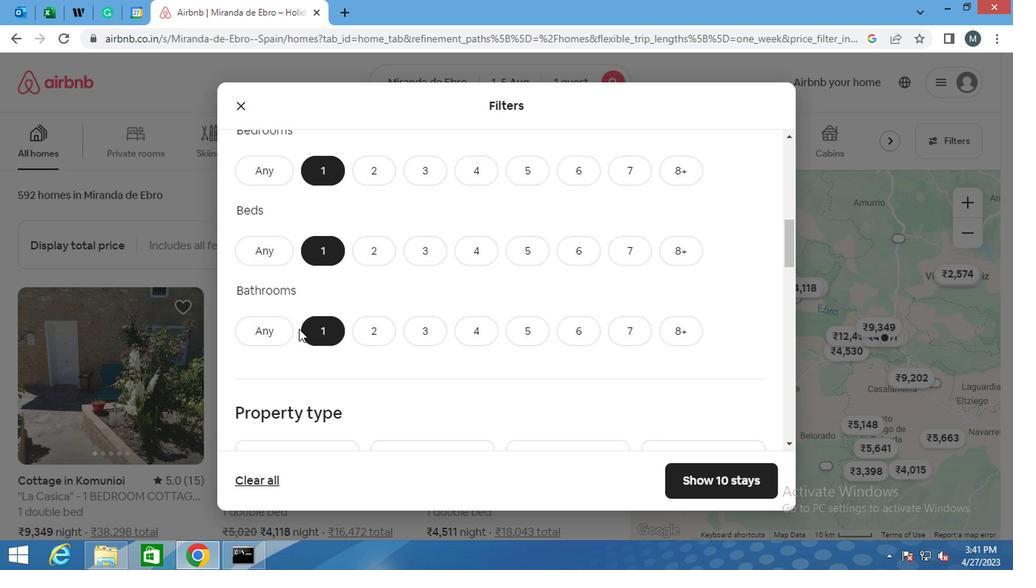 
Action: Mouse moved to (300, 328)
Screenshot: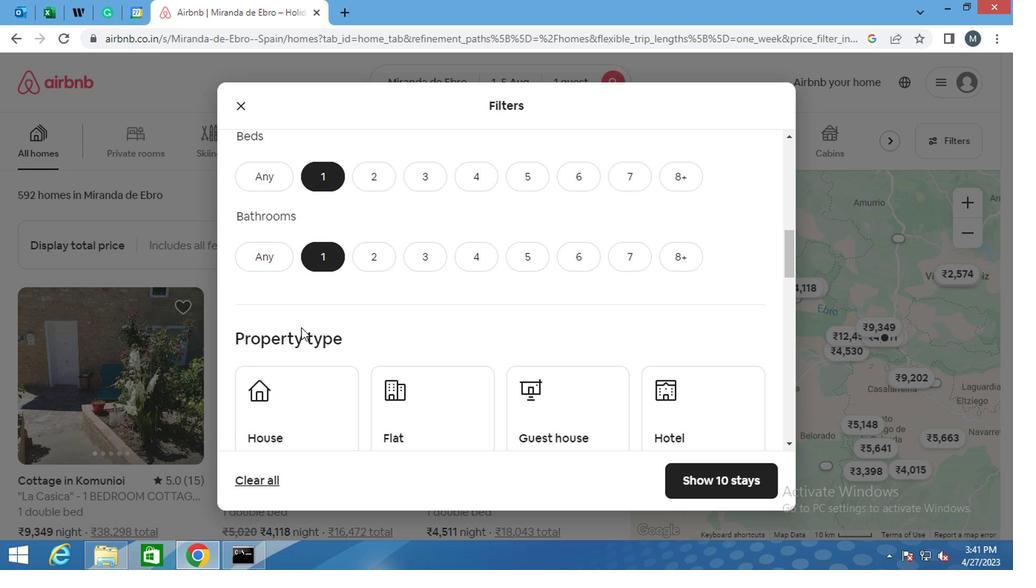 
Action: Mouse scrolled (300, 327) with delta (0, -1)
Screenshot: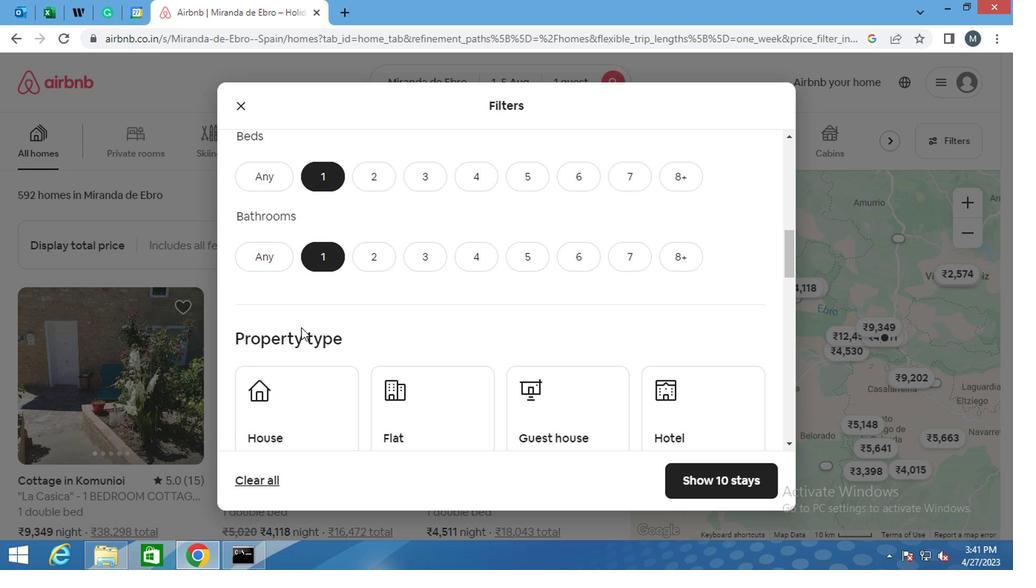 
Action: Mouse moved to (290, 342)
Screenshot: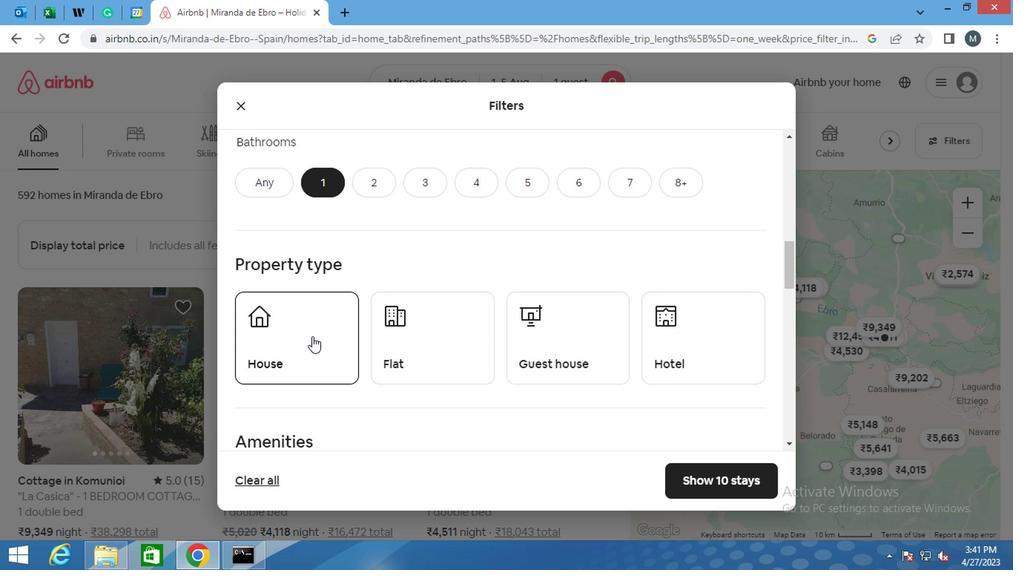 
Action: Mouse pressed left at (290, 342)
Screenshot: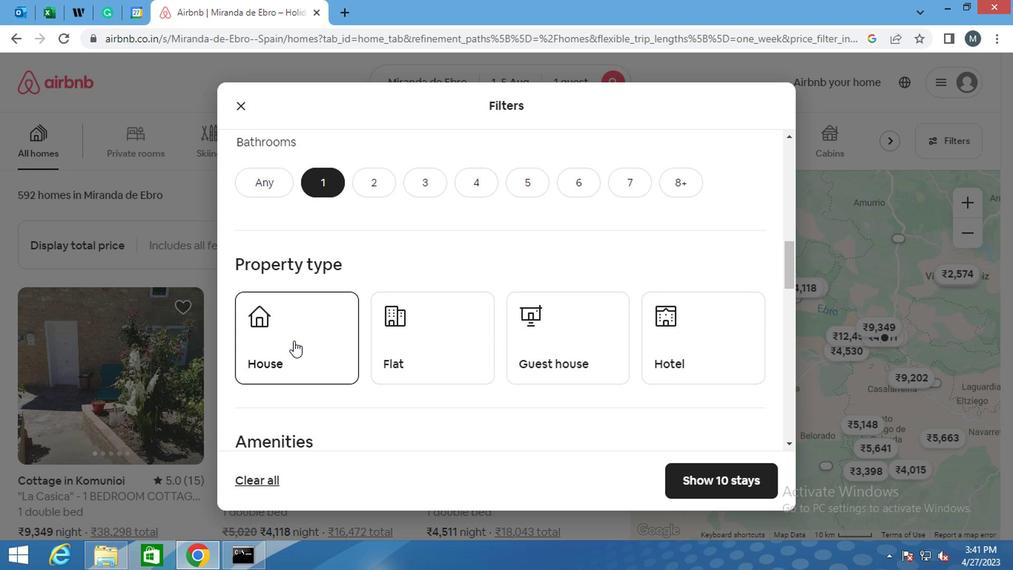 
Action: Mouse moved to (412, 348)
Screenshot: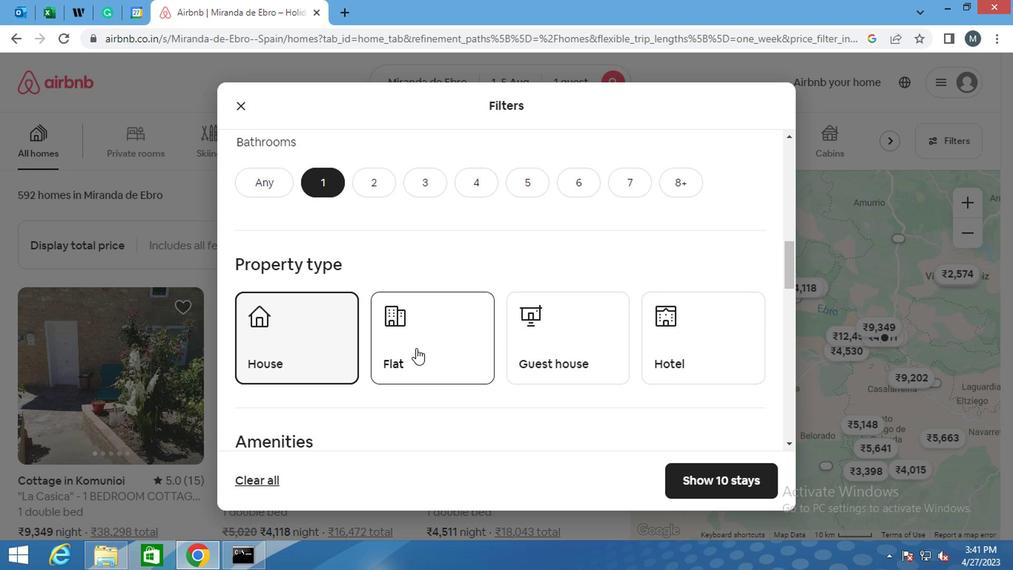 
Action: Mouse pressed left at (412, 348)
Screenshot: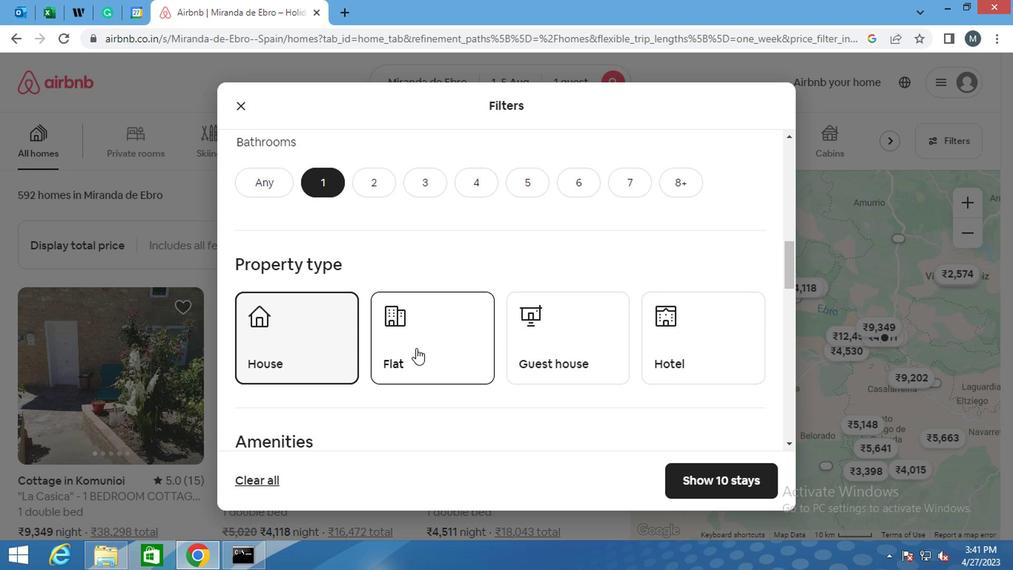 
Action: Mouse moved to (528, 341)
Screenshot: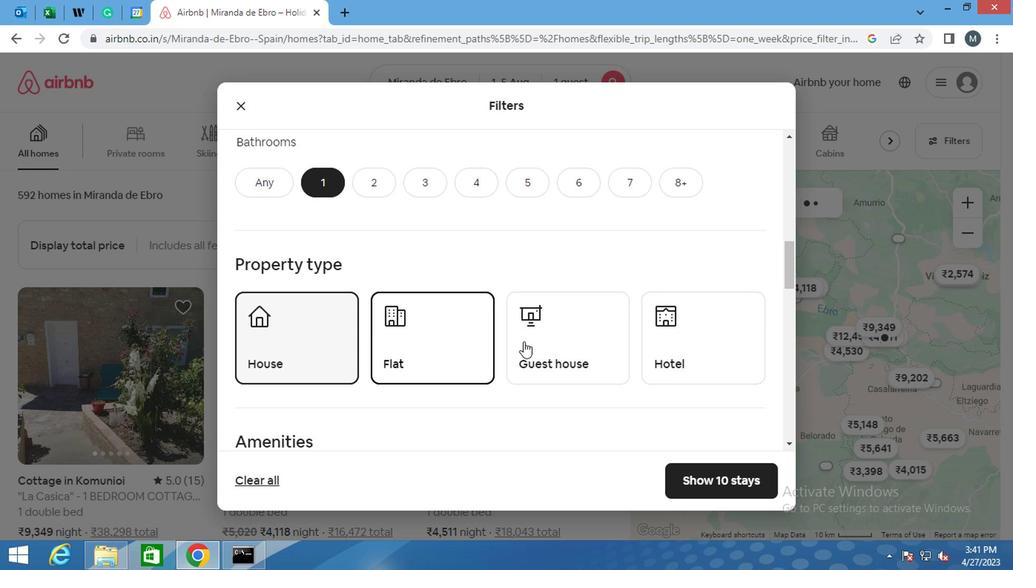 
Action: Mouse pressed left at (528, 341)
Screenshot: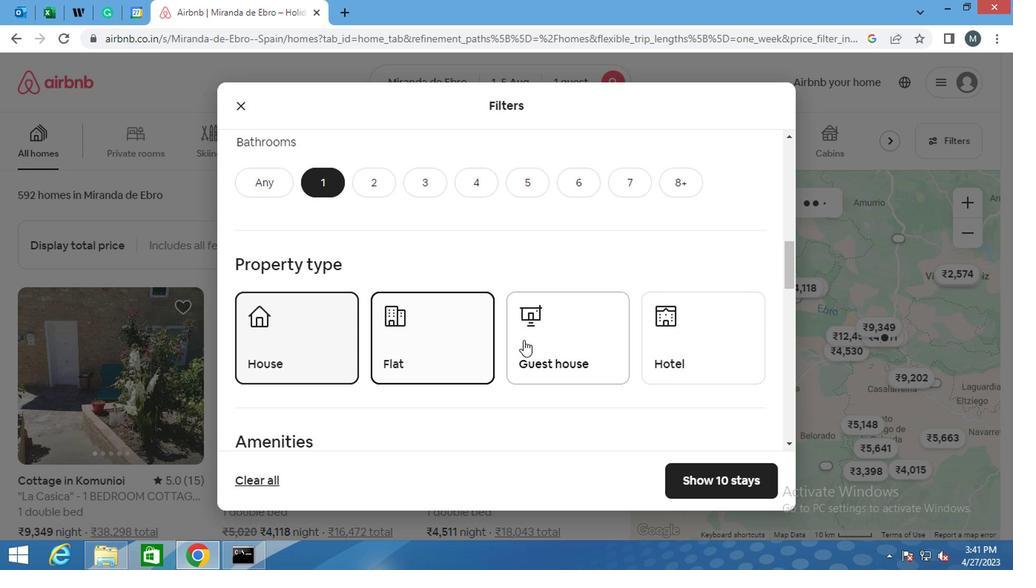 
Action: Mouse moved to (524, 342)
Screenshot: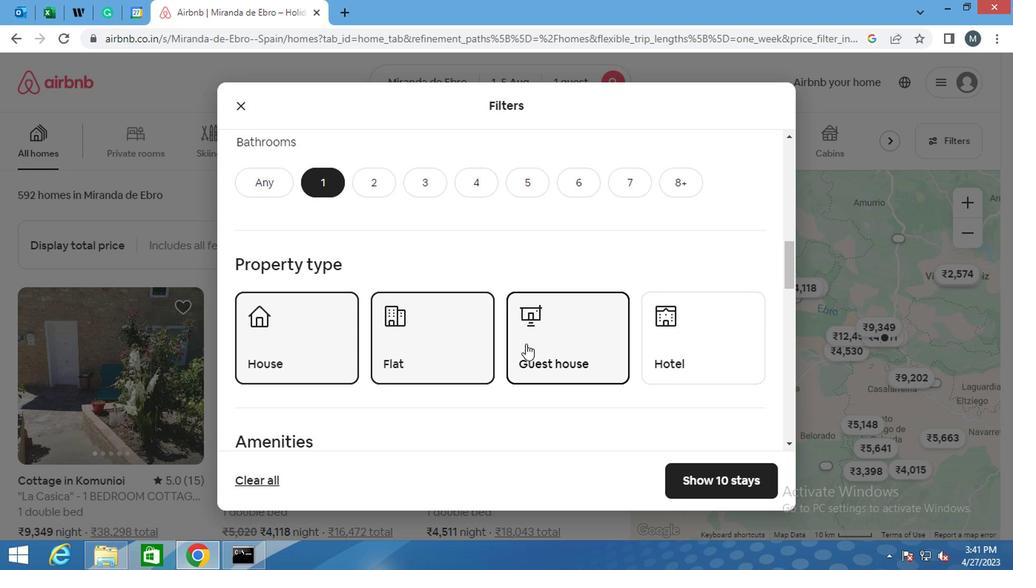
Action: Mouse scrolled (524, 341) with delta (0, -1)
Screenshot: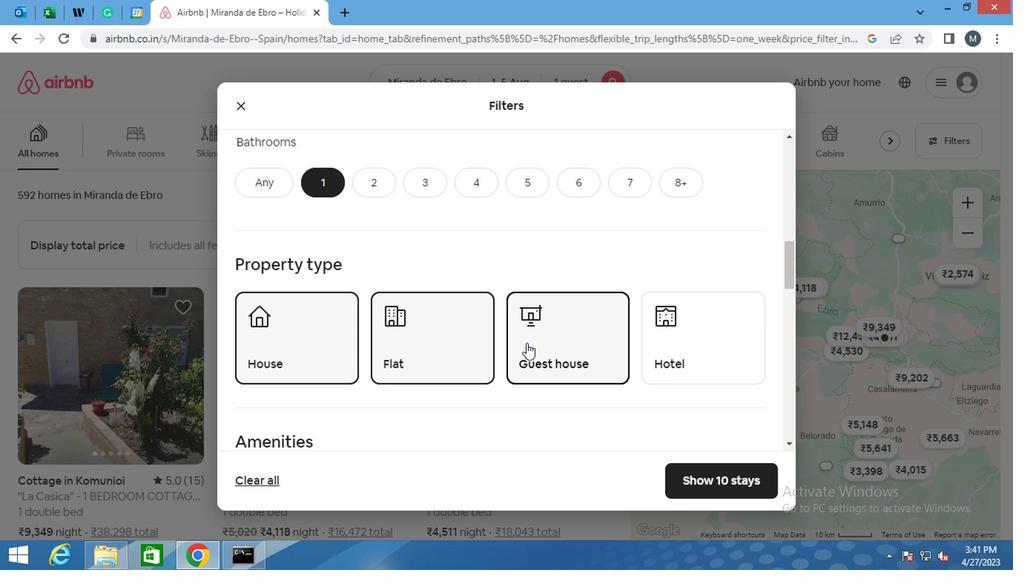 
Action: Mouse moved to (512, 343)
Screenshot: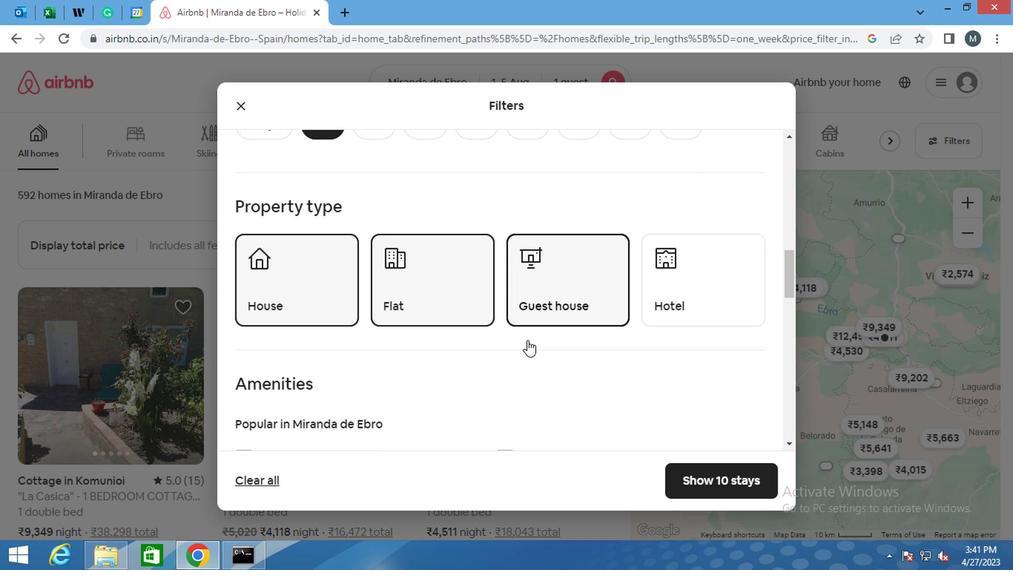 
Action: Mouse scrolled (512, 342) with delta (0, 0)
Screenshot: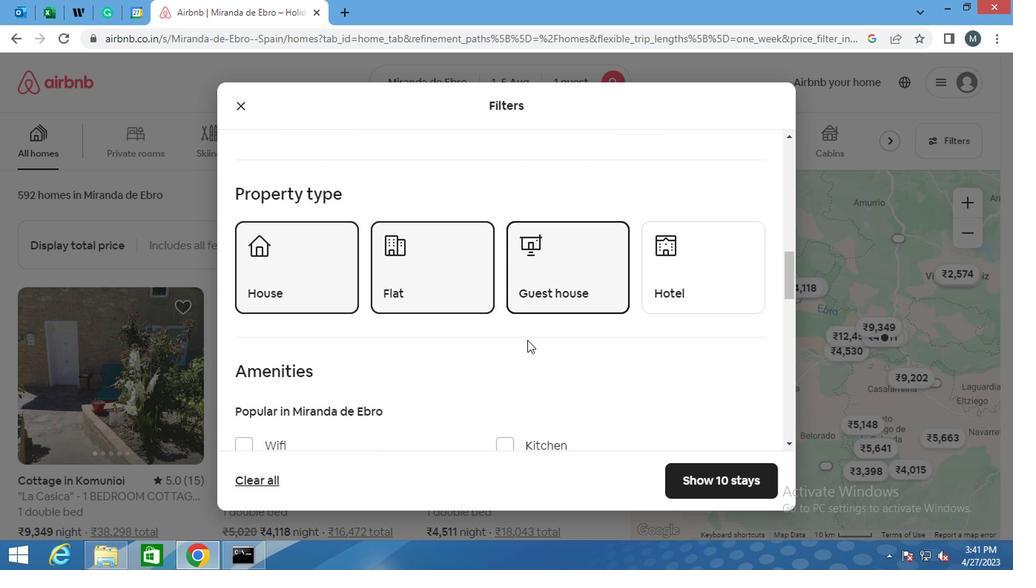 
Action: Mouse moved to (315, 328)
Screenshot: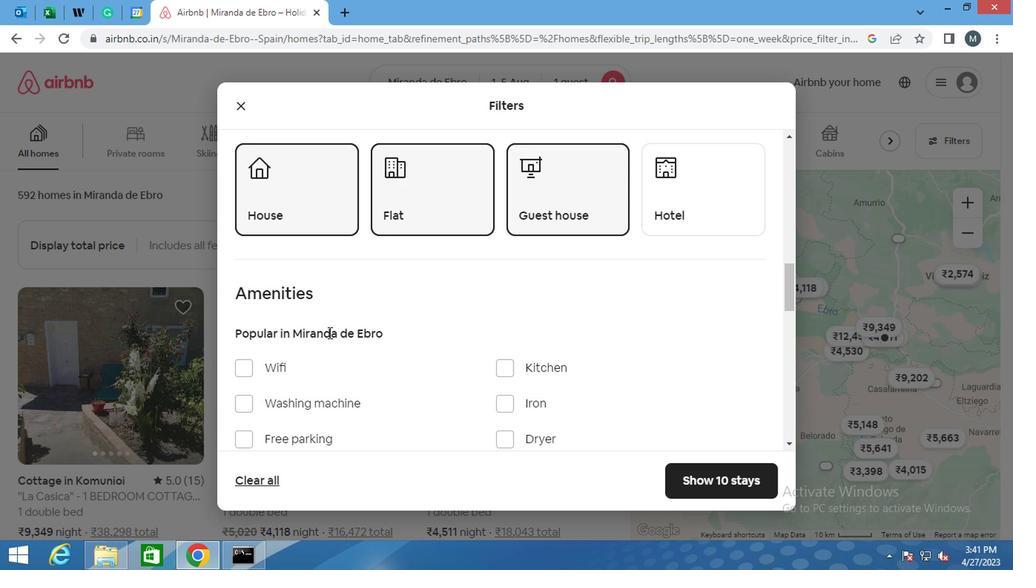 
Action: Mouse scrolled (315, 327) with delta (0, -1)
Screenshot: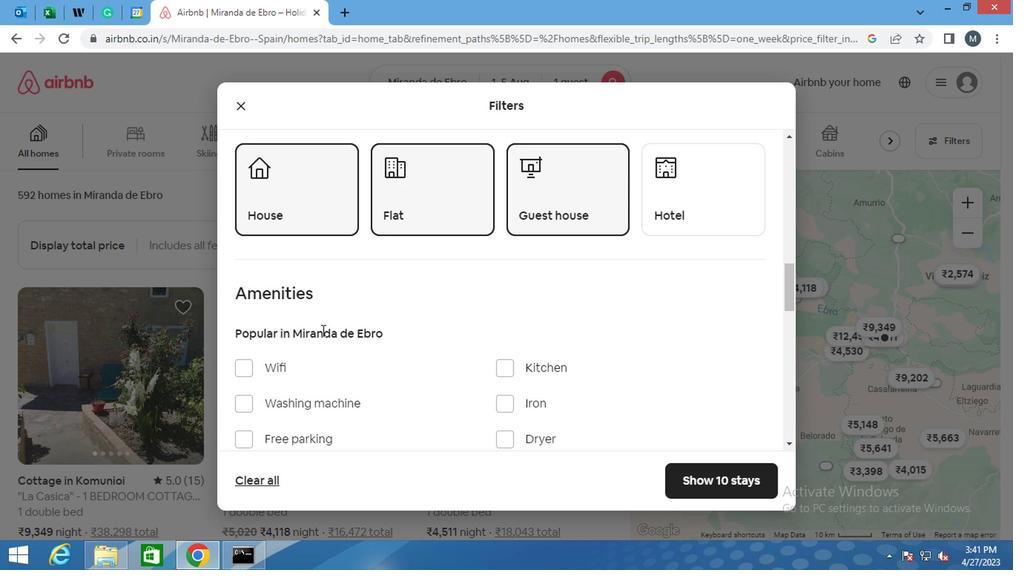 
Action: Mouse moved to (249, 291)
Screenshot: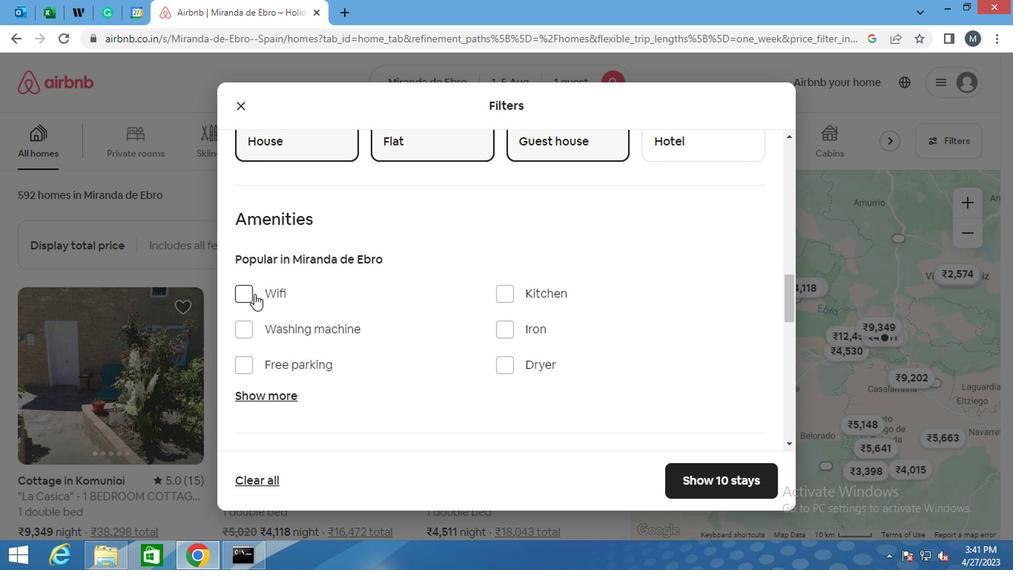 
Action: Mouse pressed left at (249, 291)
Screenshot: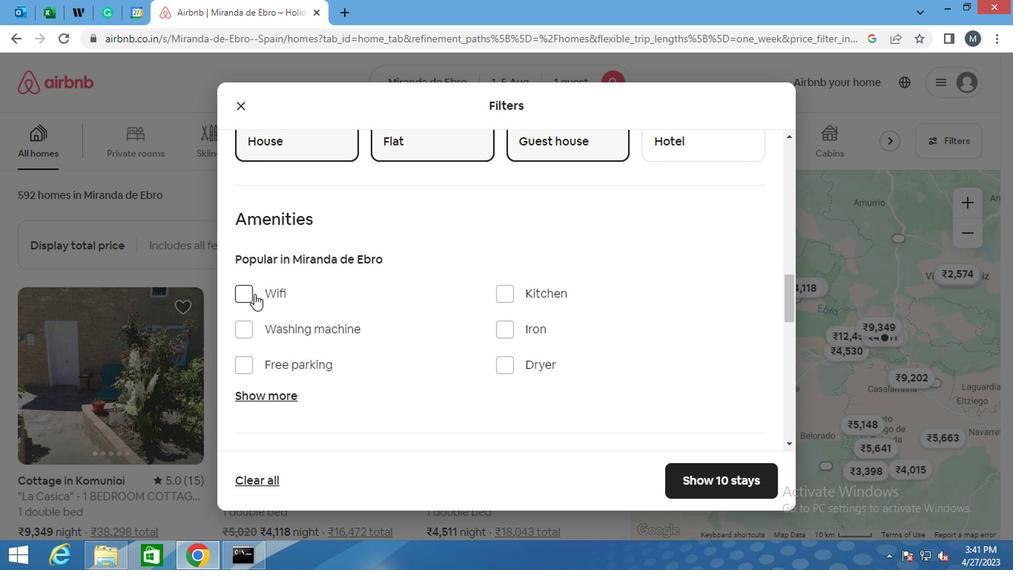 
Action: Mouse moved to (239, 335)
Screenshot: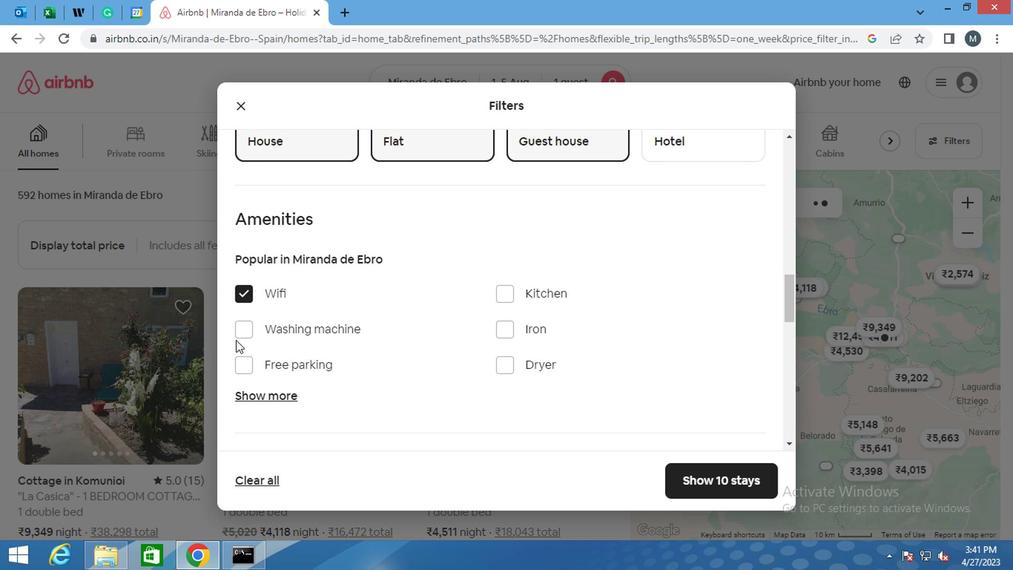 
Action: Mouse pressed left at (239, 335)
Screenshot: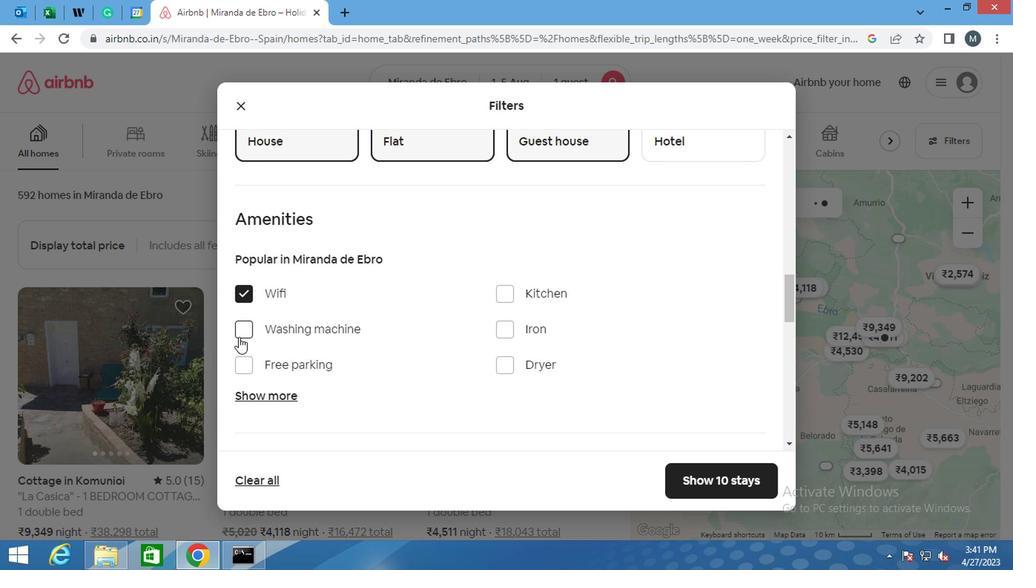 
Action: Mouse moved to (295, 333)
Screenshot: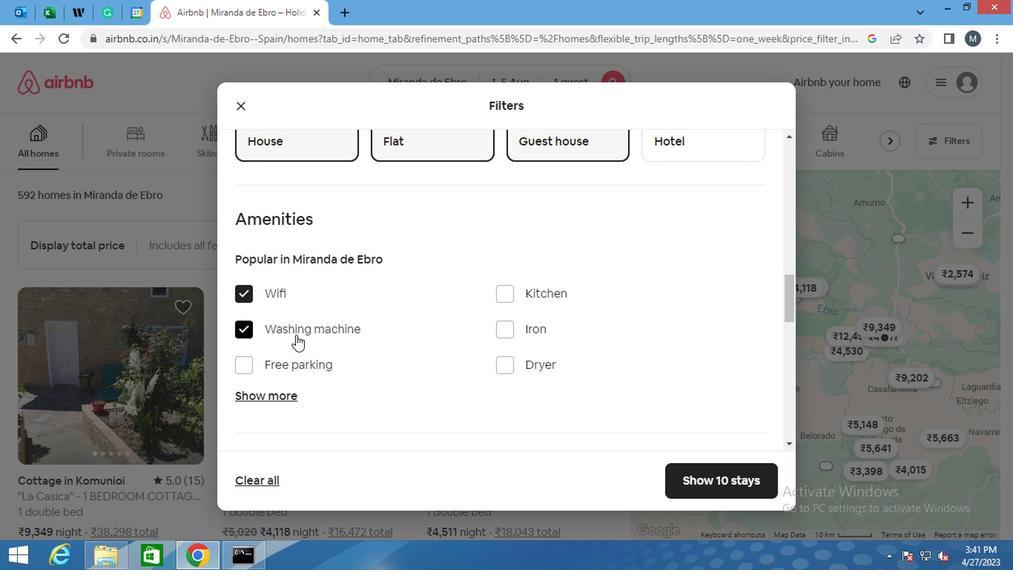 
Action: Mouse scrolled (295, 332) with delta (0, -1)
Screenshot: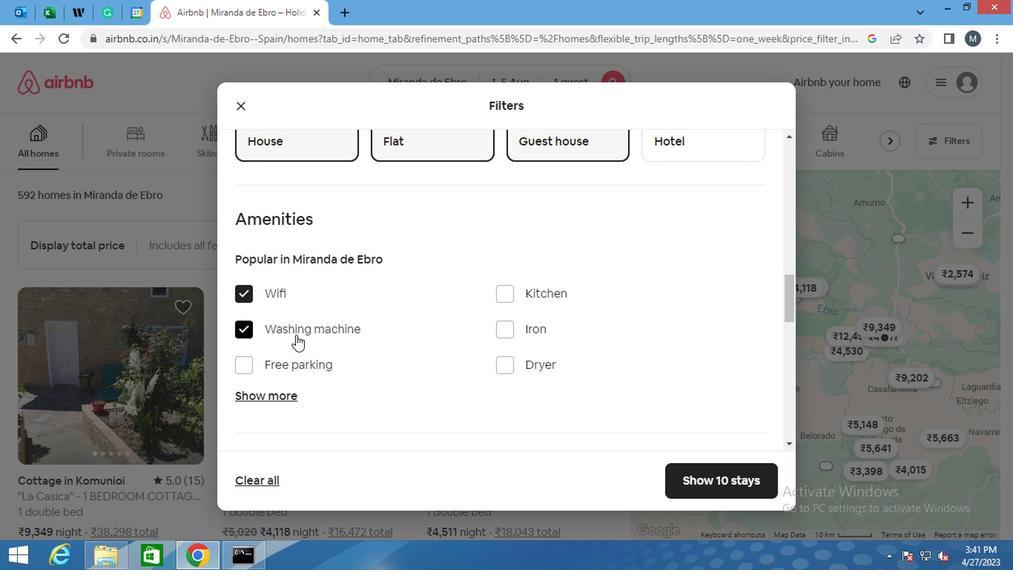 
Action: Mouse moved to (291, 332)
Screenshot: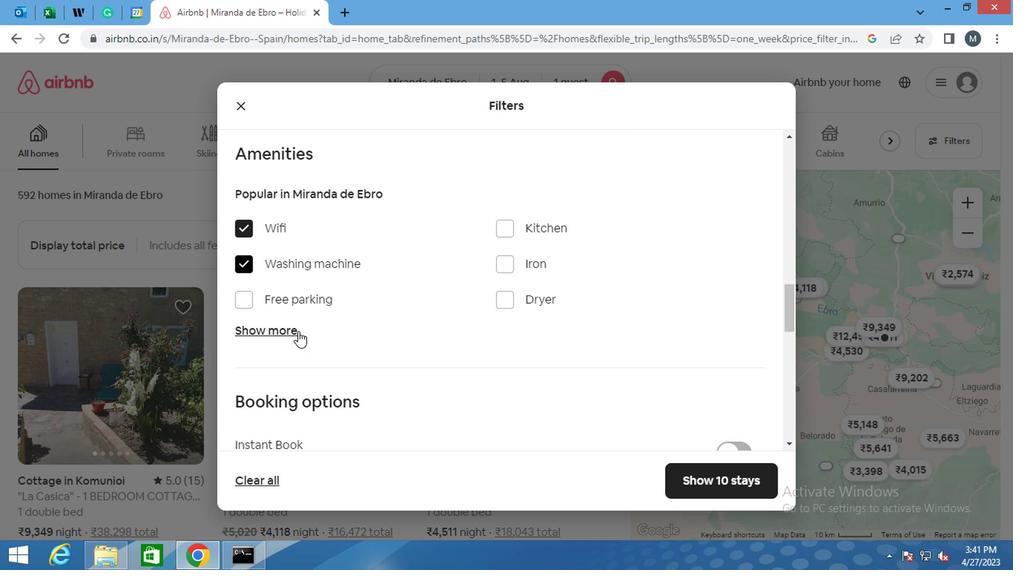 
Action: Mouse scrolled (291, 331) with delta (0, -1)
Screenshot: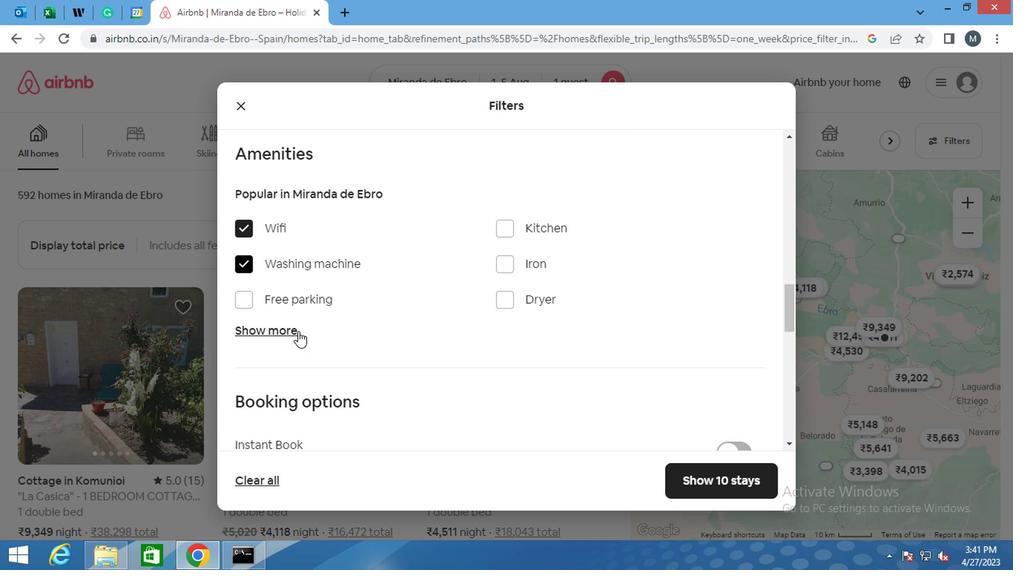 
Action: Mouse moved to (290, 332)
Screenshot: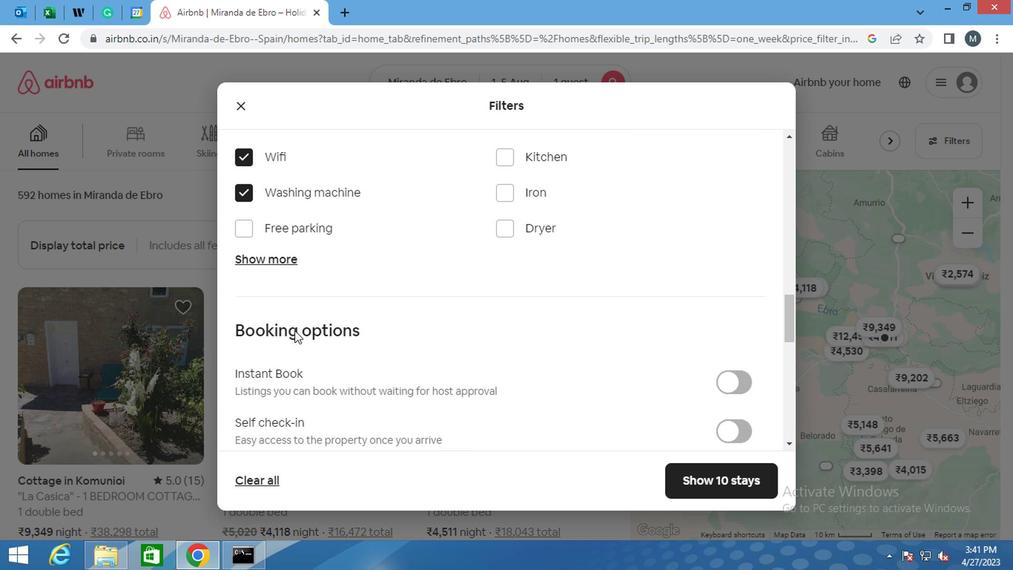 
Action: Mouse scrolled (290, 331) with delta (0, -1)
Screenshot: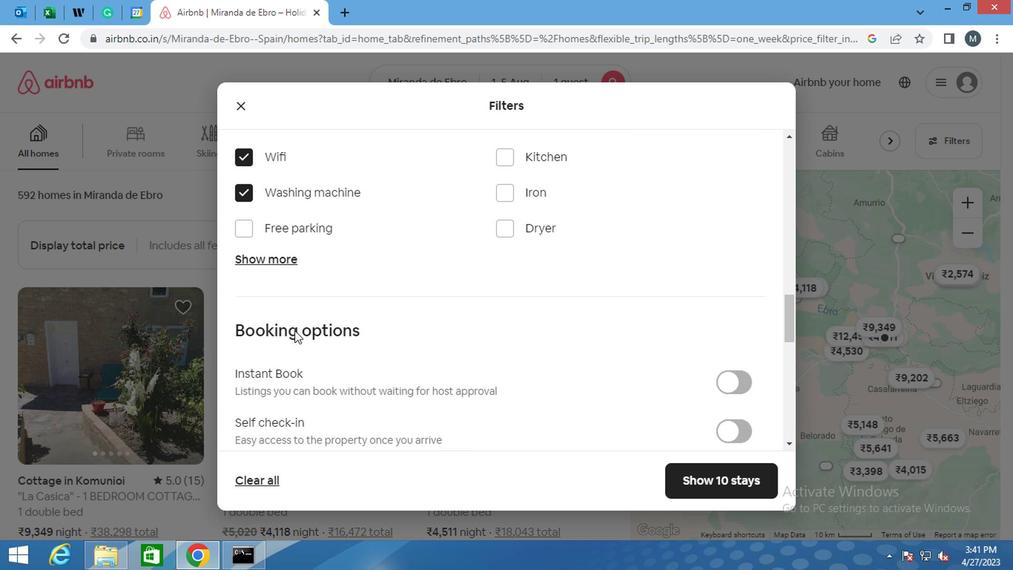 
Action: Mouse moved to (289, 332)
Screenshot: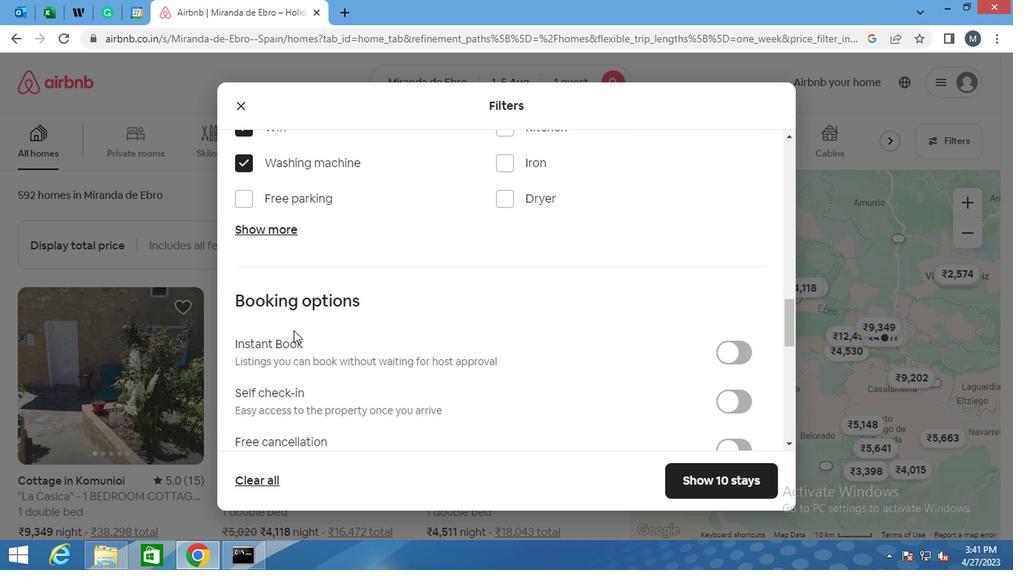 
Action: Mouse scrolled (289, 331) with delta (0, -1)
Screenshot: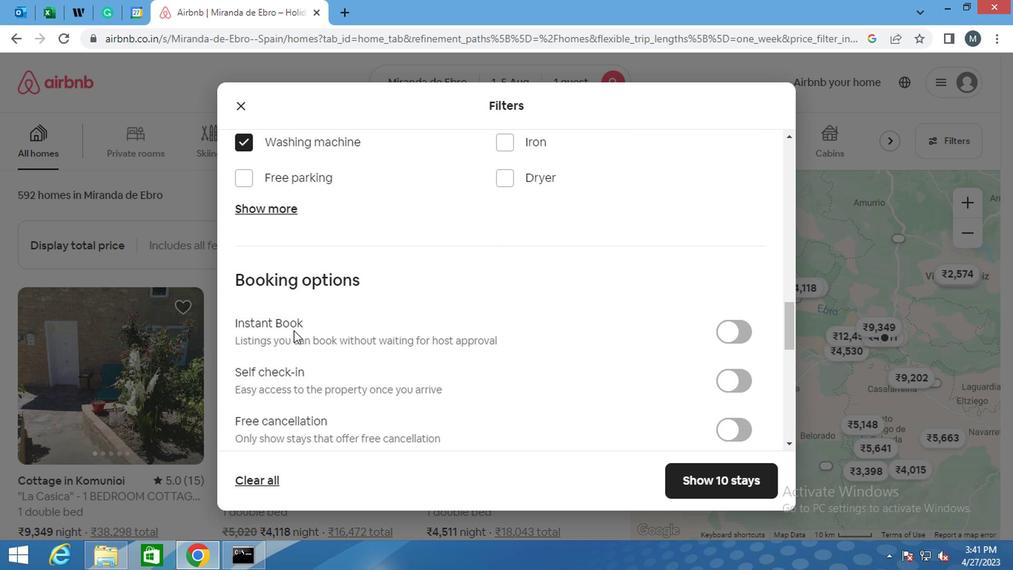 
Action: Mouse moved to (721, 274)
Screenshot: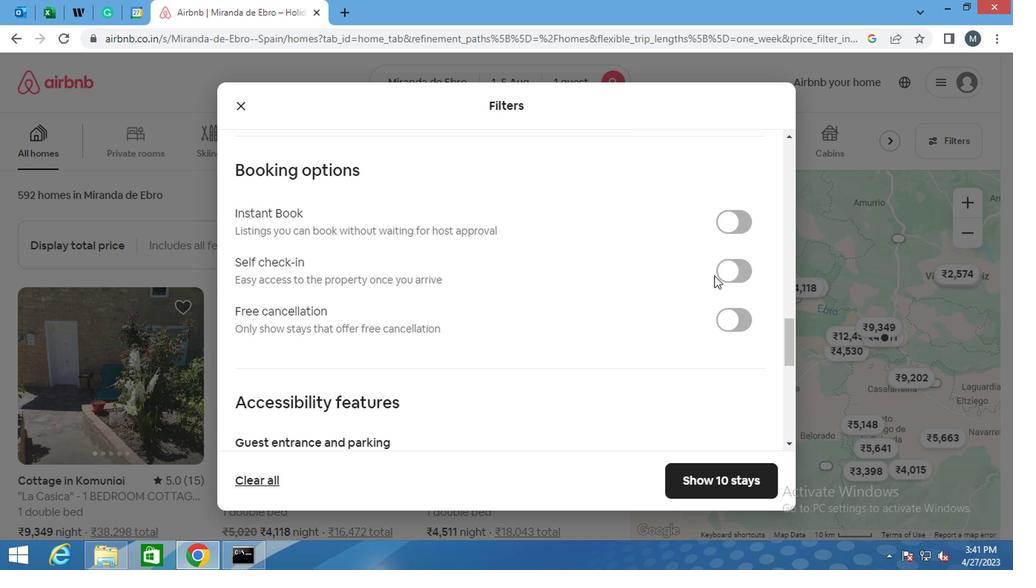 
Action: Mouse pressed left at (721, 274)
Screenshot: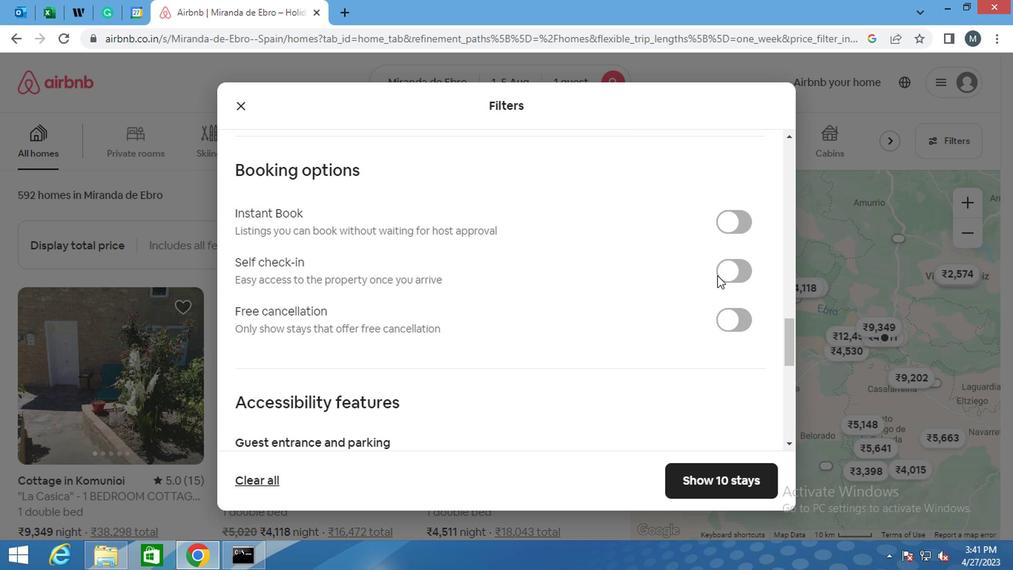 
Action: Mouse moved to (281, 329)
Screenshot: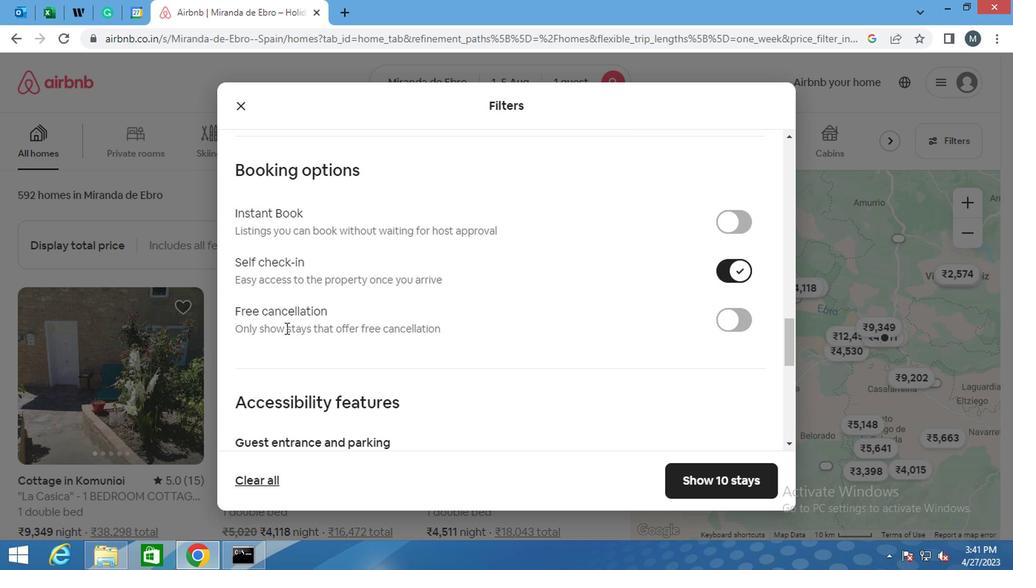 
Action: Mouse scrolled (281, 328) with delta (0, -1)
Screenshot: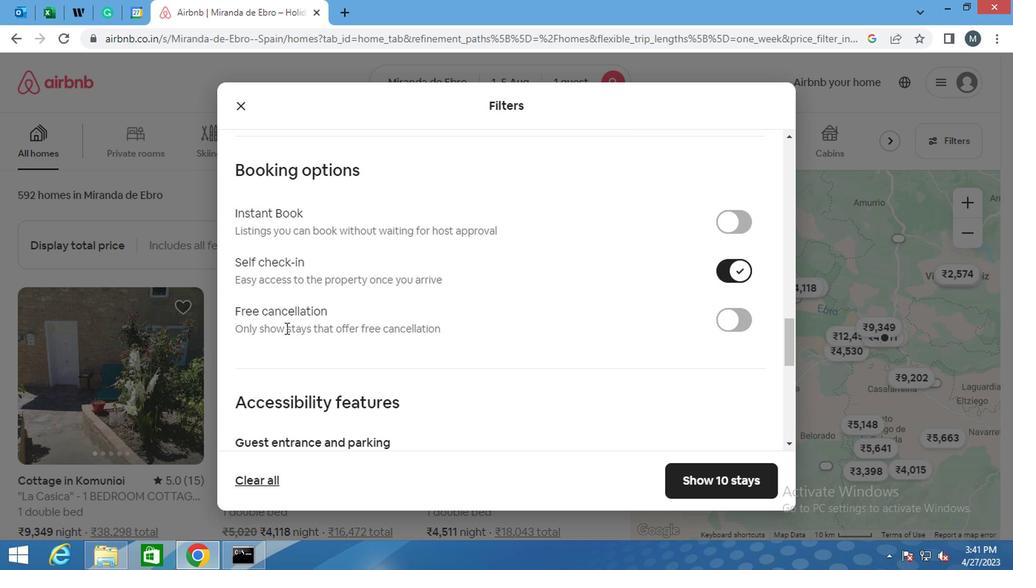 
Action: Mouse moved to (280, 329)
Screenshot: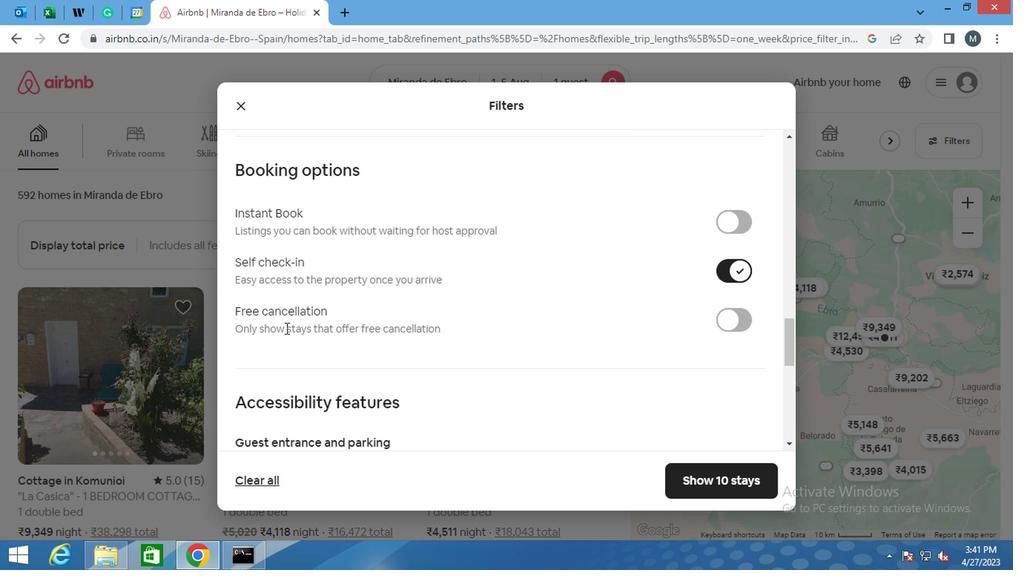 
Action: Mouse scrolled (280, 328) with delta (0, -1)
Screenshot: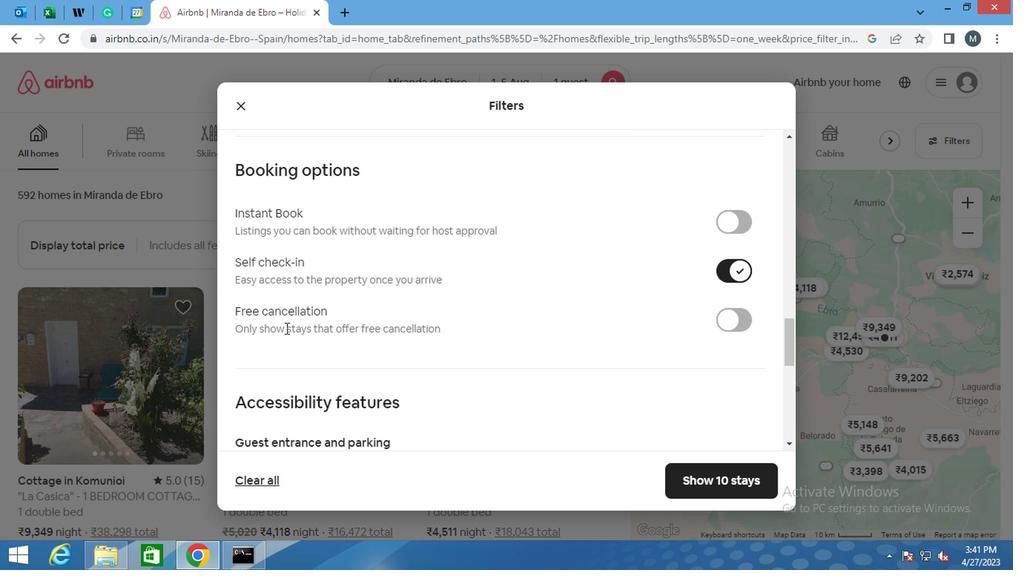 
Action: Mouse moved to (276, 330)
Screenshot: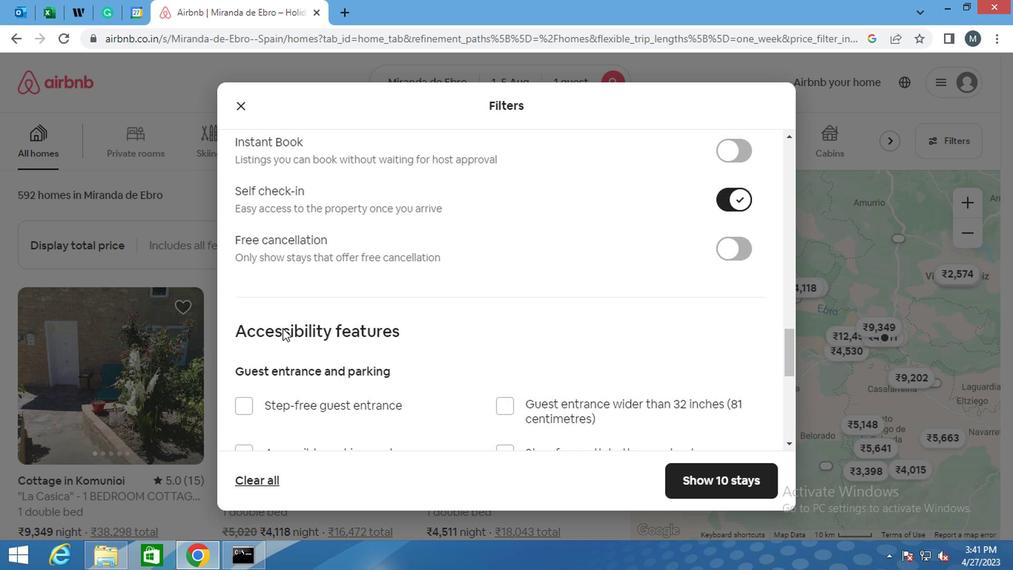 
Action: Mouse scrolled (276, 329) with delta (0, 0)
Screenshot: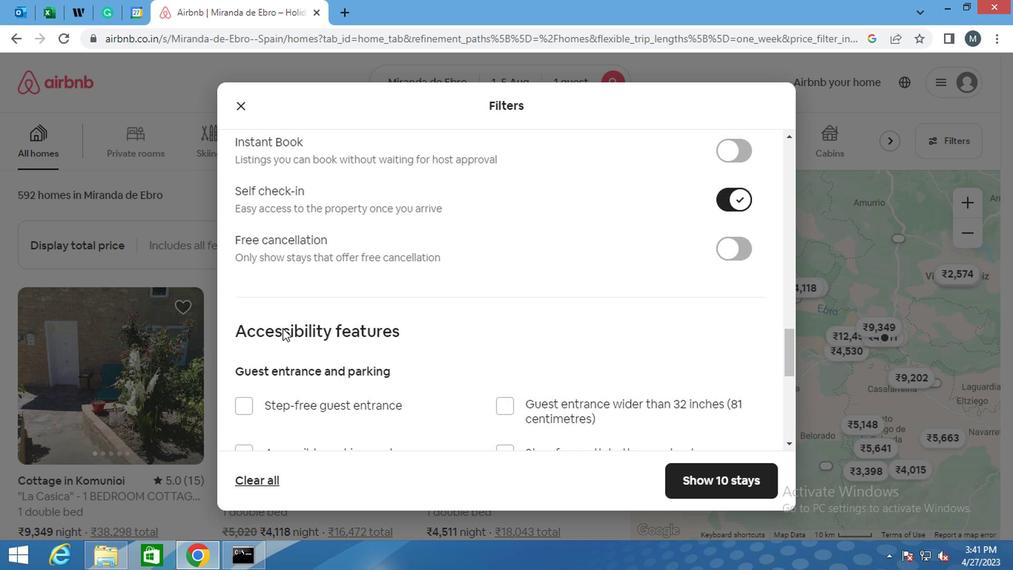 
Action: Mouse moved to (257, 334)
Screenshot: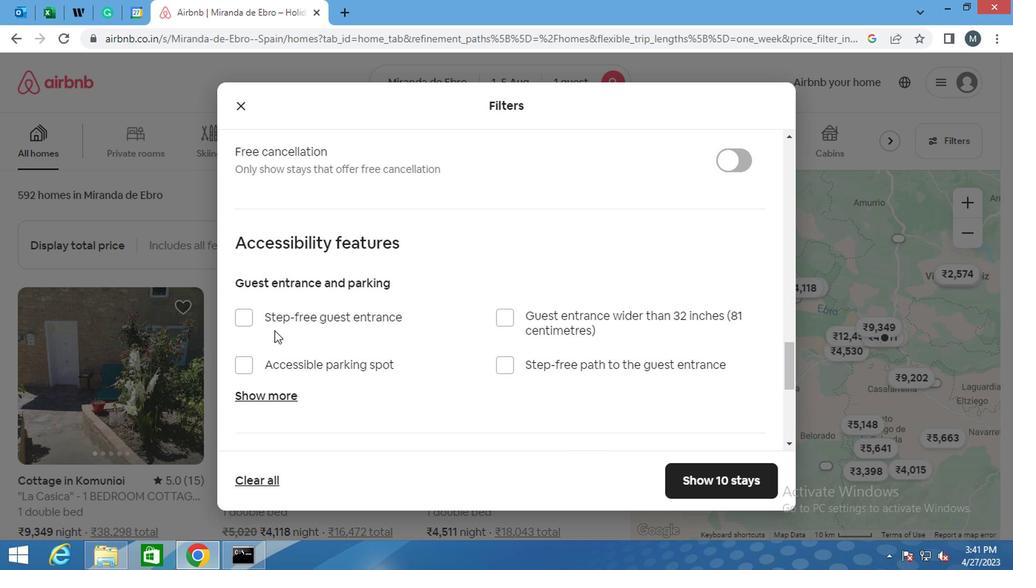 
Action: Mouse scrolled (257, 333) with delta (0, 0)
Screenshot: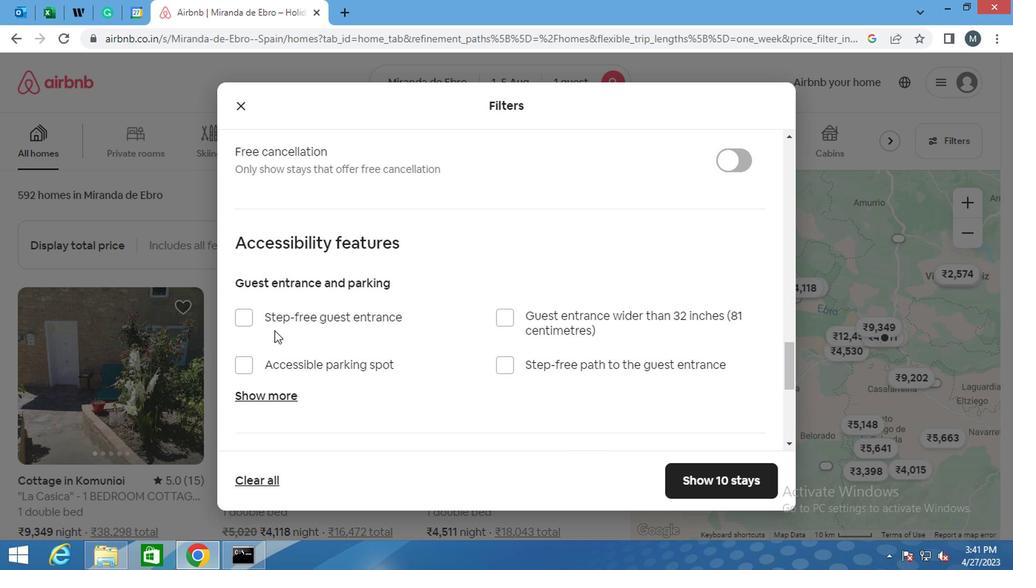 
Action: Mouse moved to (256, 336)
Screenshot: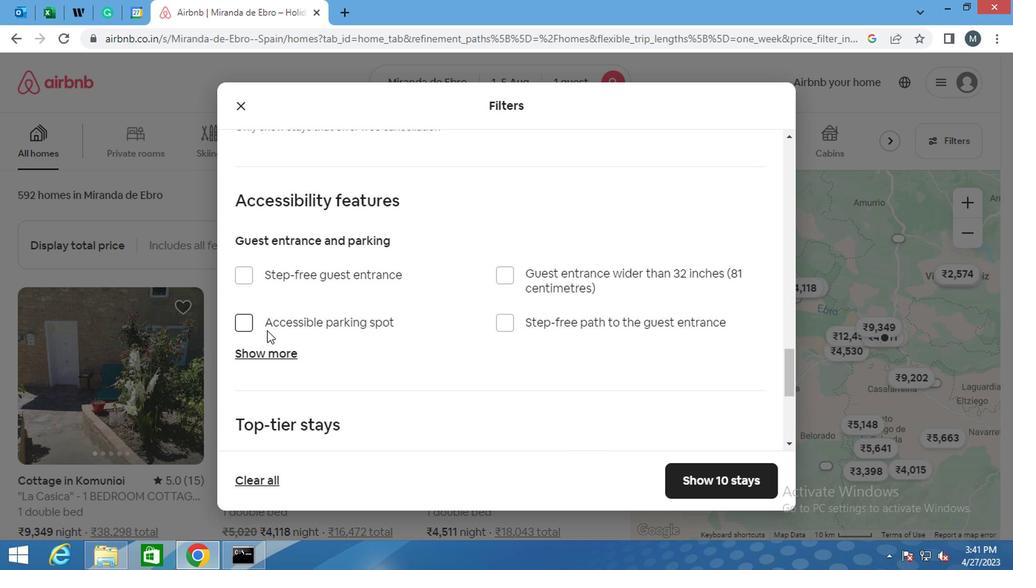 
Action: Mouse scrolled (256, 335) with delta (0, 0)
Screenshot: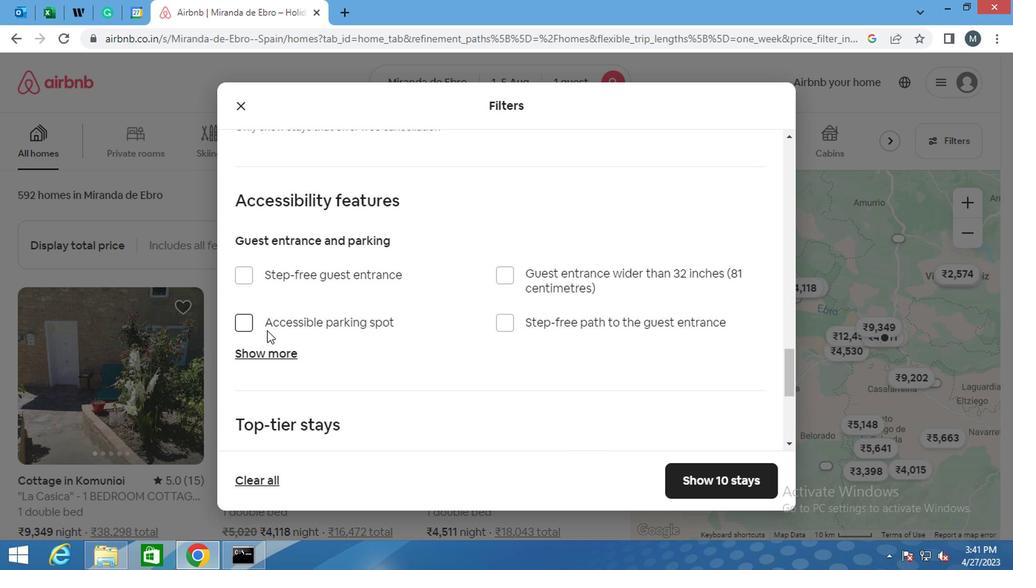 
Action: Mouse moved to (252, 339)
Screenshot: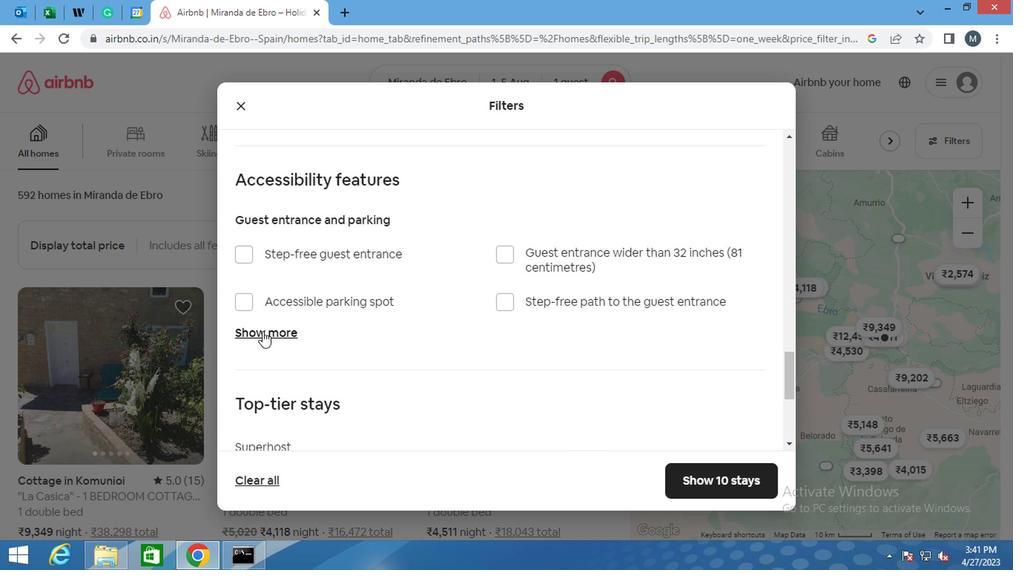 
Action: Mouse scrolled (252, 339) with delta (0, 0)
Screenshot: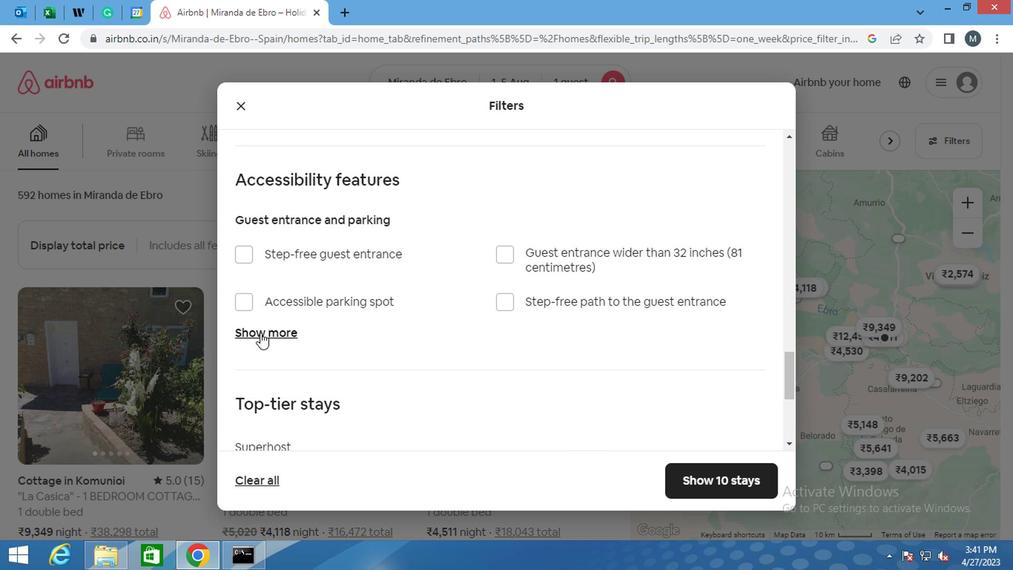 
Action: Mouse moved to (250, 345)
Screenshot: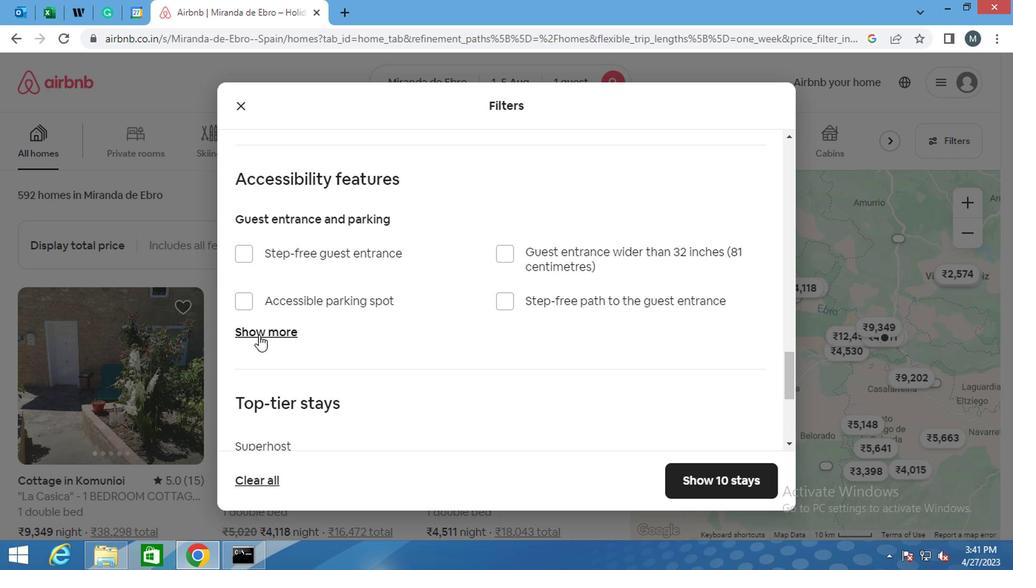 
Action: Mouse scrolled (250, 344) with delta (0, 0)
Screenshot: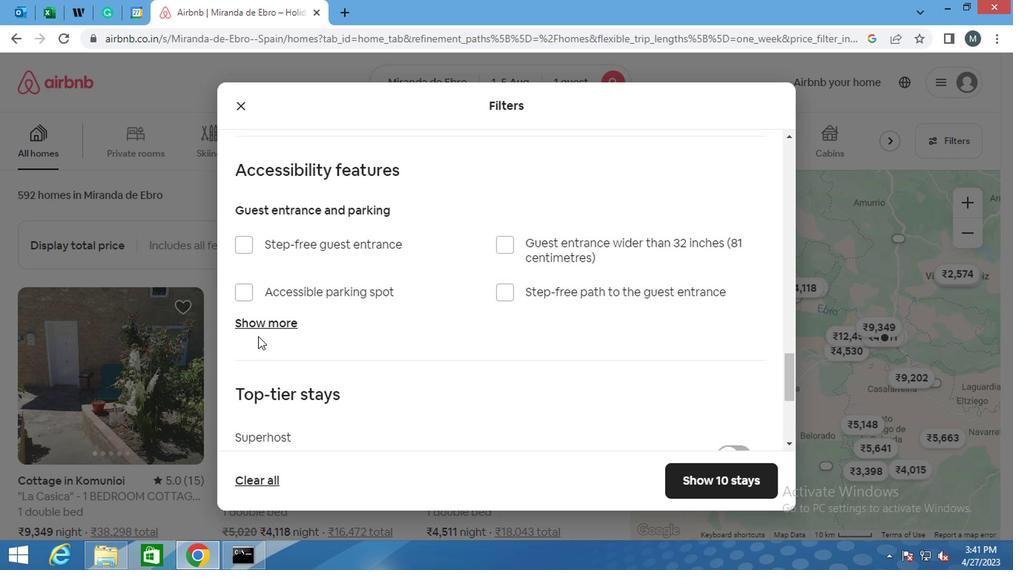 
Action: Mouse moved to (241, 350)
Screenshot: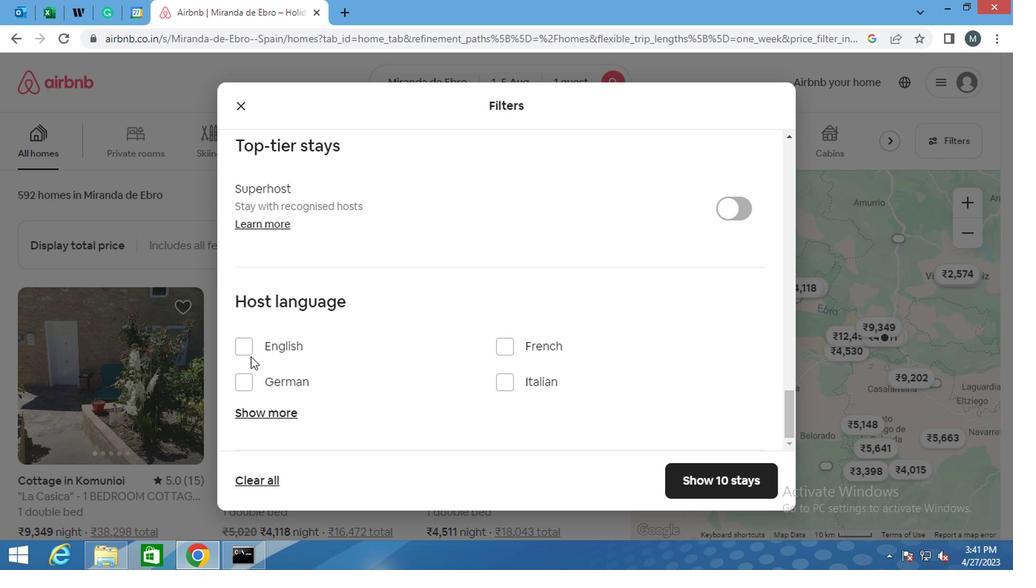 
Action: Mouse pressed left at (241, 350)
Screenshot: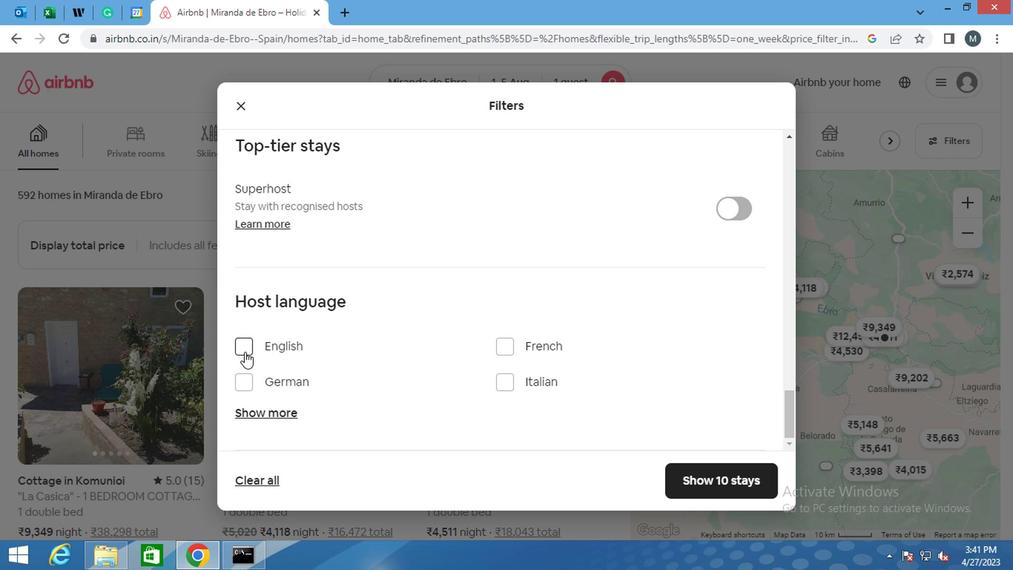 
Action: Mouse moved to (701, 483)
Screenshot: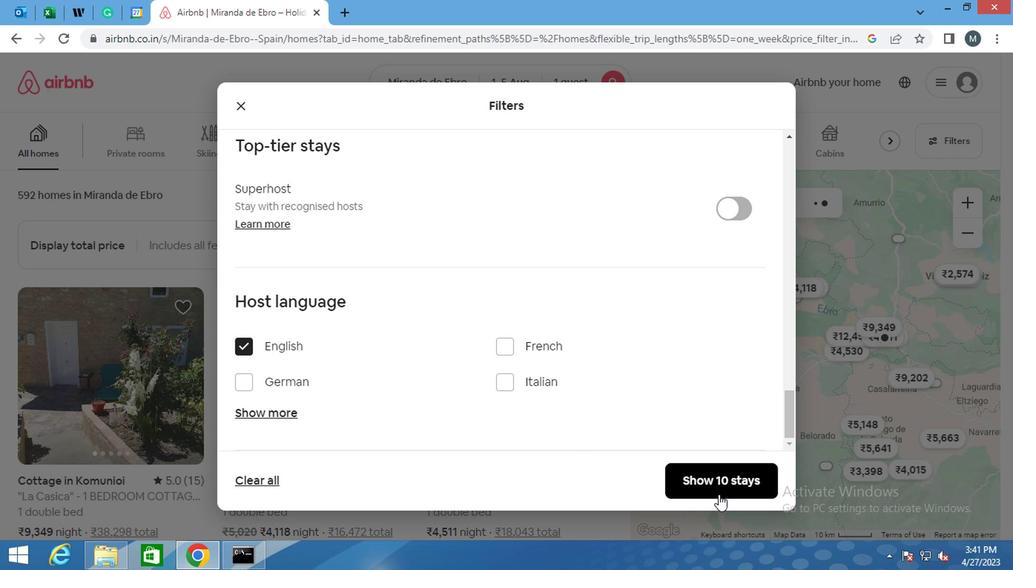 
Action: Mouse pressed left at (701, 483)
Screenshot: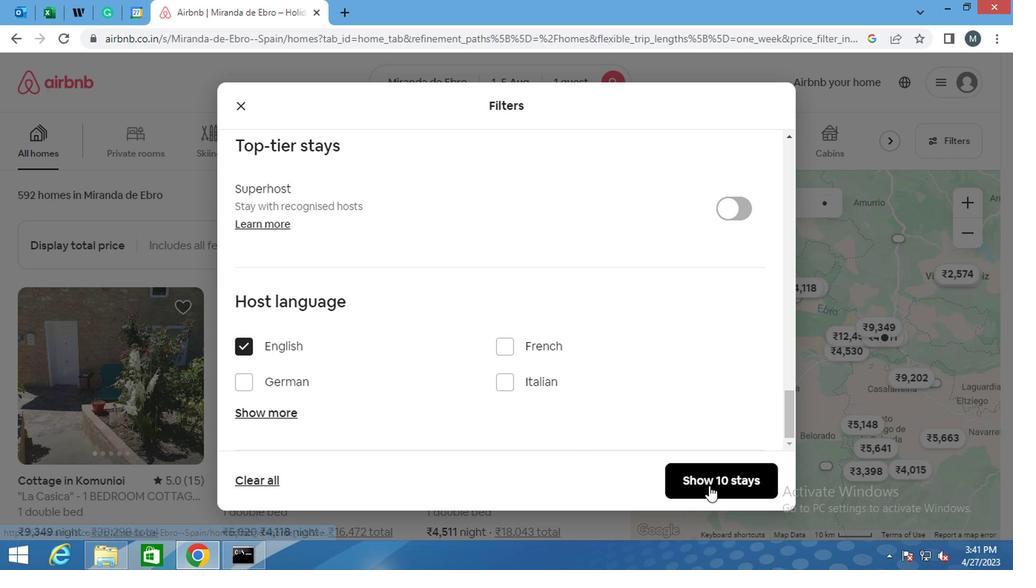 
Action: Mouse moved to (695, 483)
Screenshot: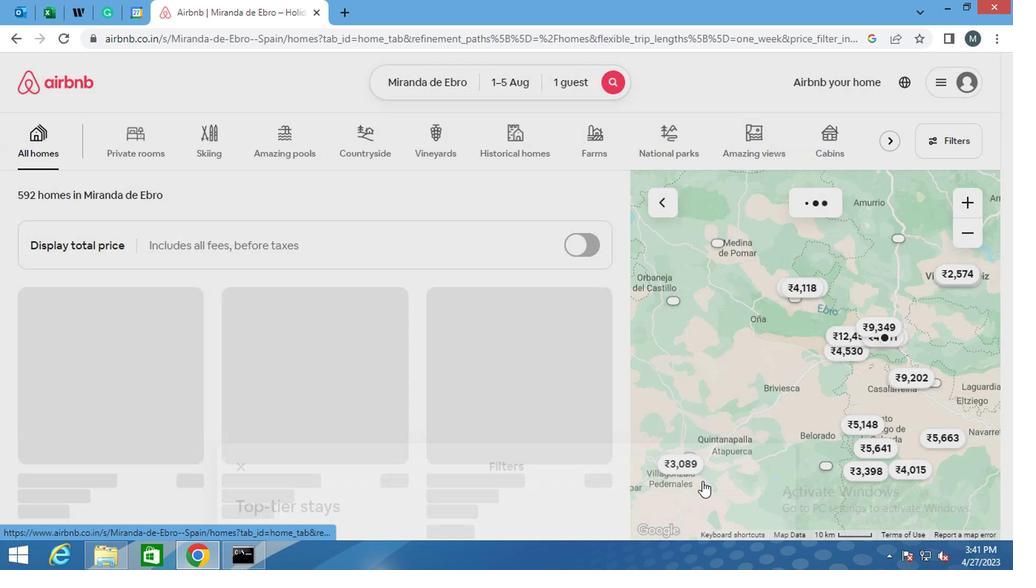 
